 Task: Add an event with the title Second Client Appreciation Dinner Gala, date '2023/12/09', time 9:15 AM to 11:15 AMand add a description: Continuously monitor the project's progress and reassess the identified risks. Regularly review the effectiveness of mitigation strategies and contingency plans, and make adjustments as needed. This ensures that new risks are identified promptly, and appropriate actions are taken in a timely manner.Select event color  Blueberry . Add location for the event as: 987 Market Street, Financial District, San Francisco, USA, logged in from the account softage.8@softage.netand send the event invitation to softage.10@softage.net and softage.6@softage.net. Set a reminder for the event Doesn't repeat
Action: Mouse moved to (101, 120)
Screenshot: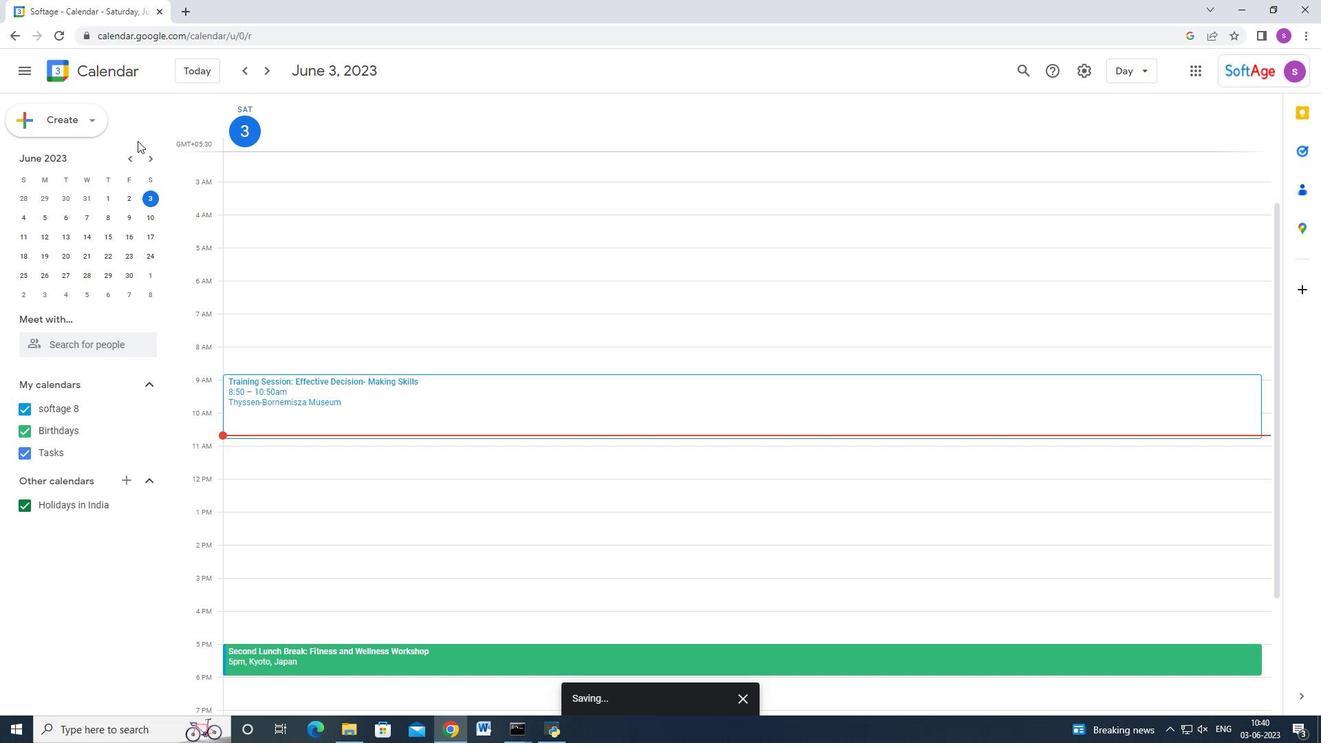 
Action: Mouse pressed left at (101, 120)
Screenshot: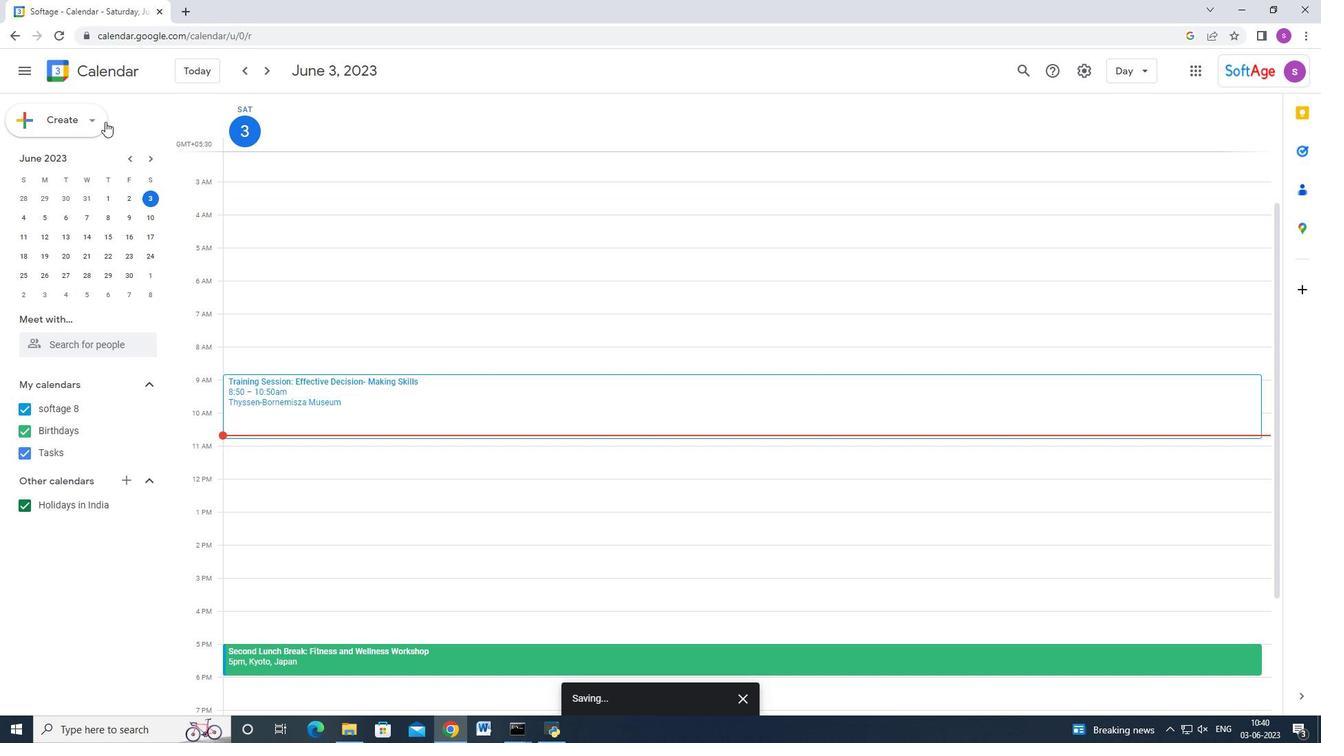 
Action: Mouse moved to (64, 163)
Screenshot: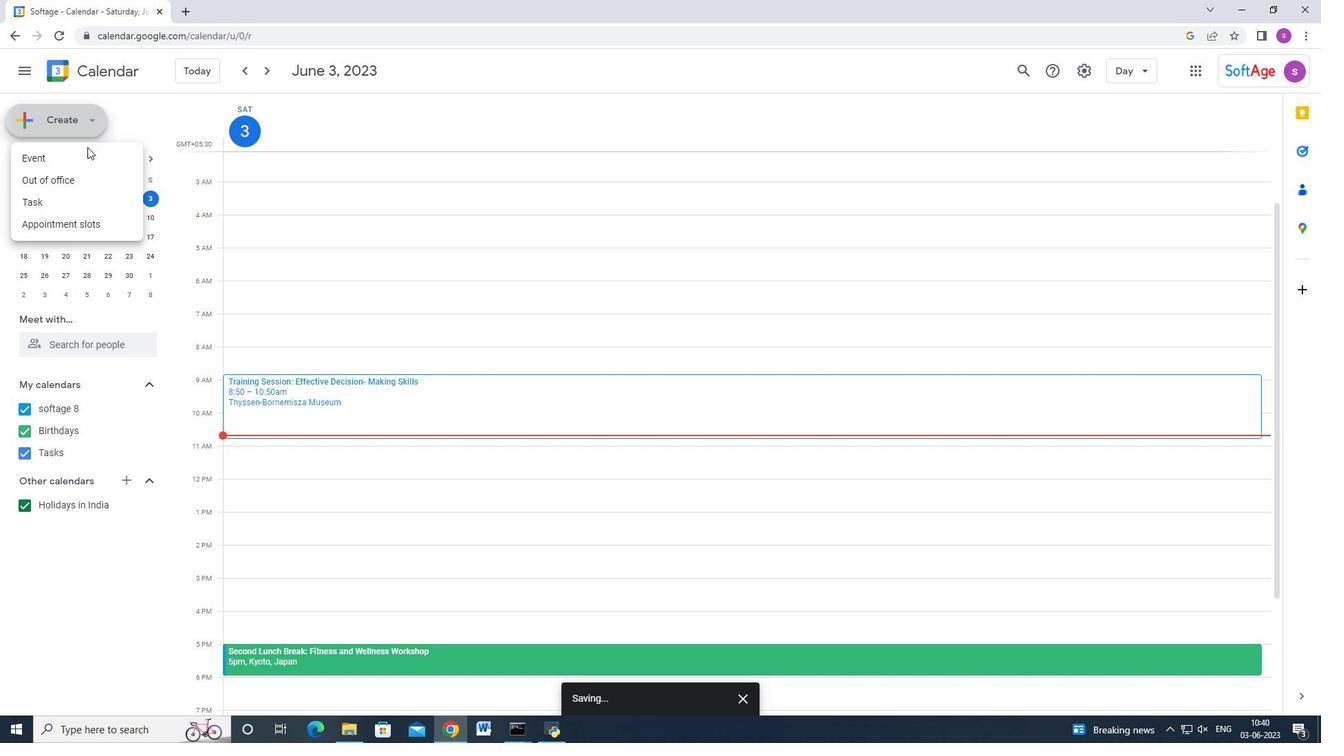 
Action: Mouse pressed left at (64, 163)
Screenshot: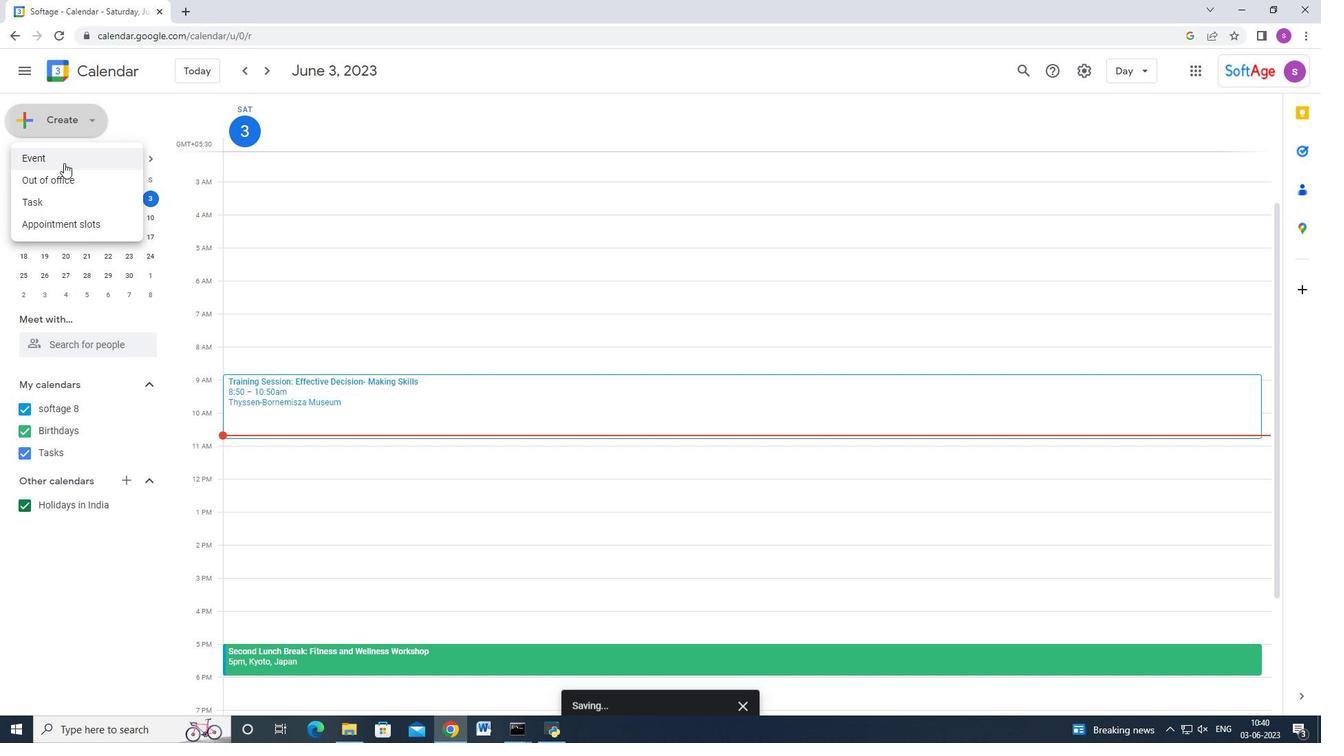 
Action: Mouse moved to (755, 542)
Screenshot: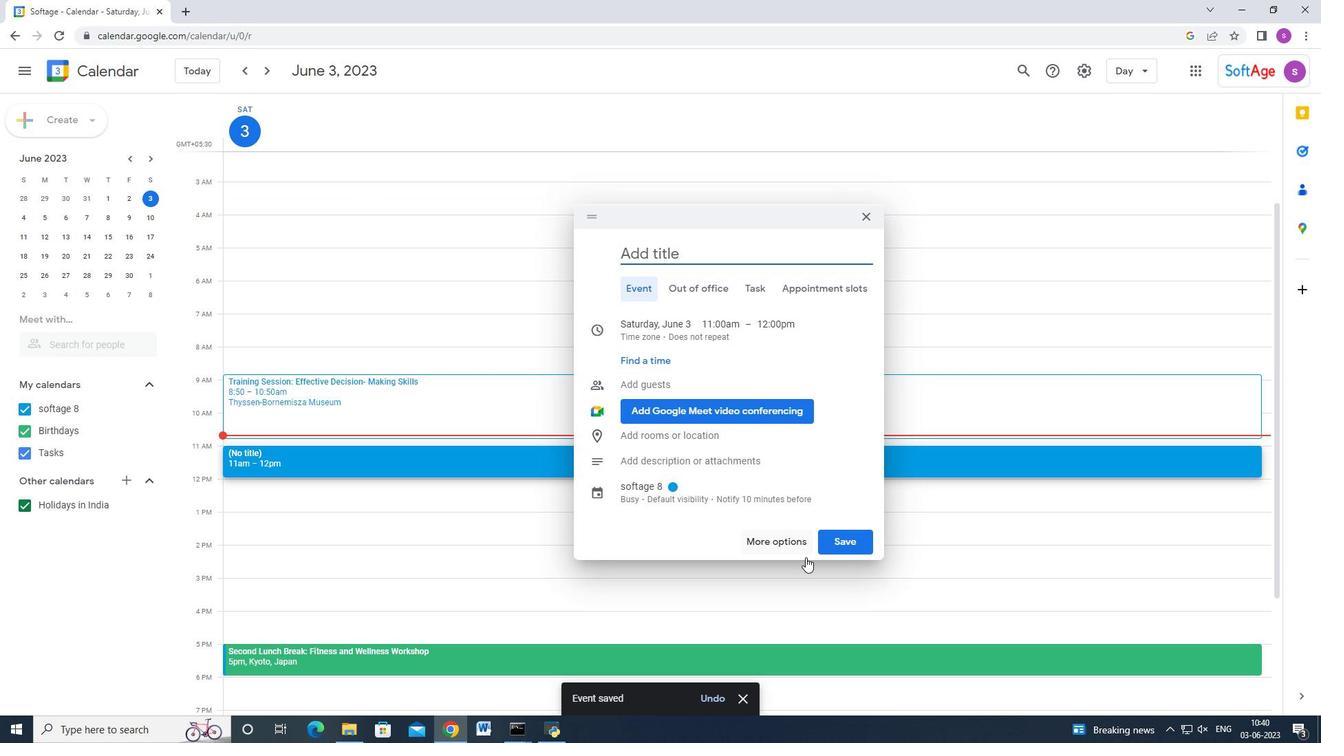 
Action: Mouse pressed left at (755, 542)
Screenshot: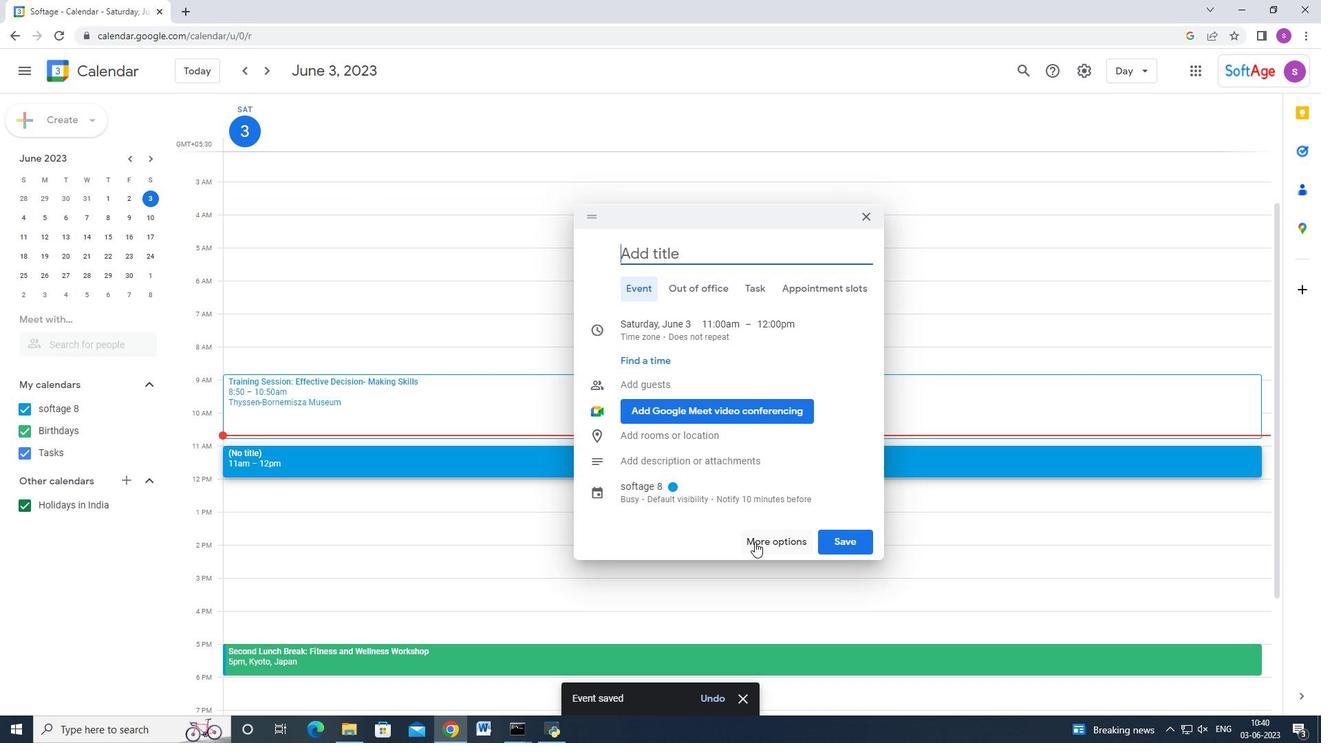 
Action: Mouse moved to (246, 85)
Screenshot: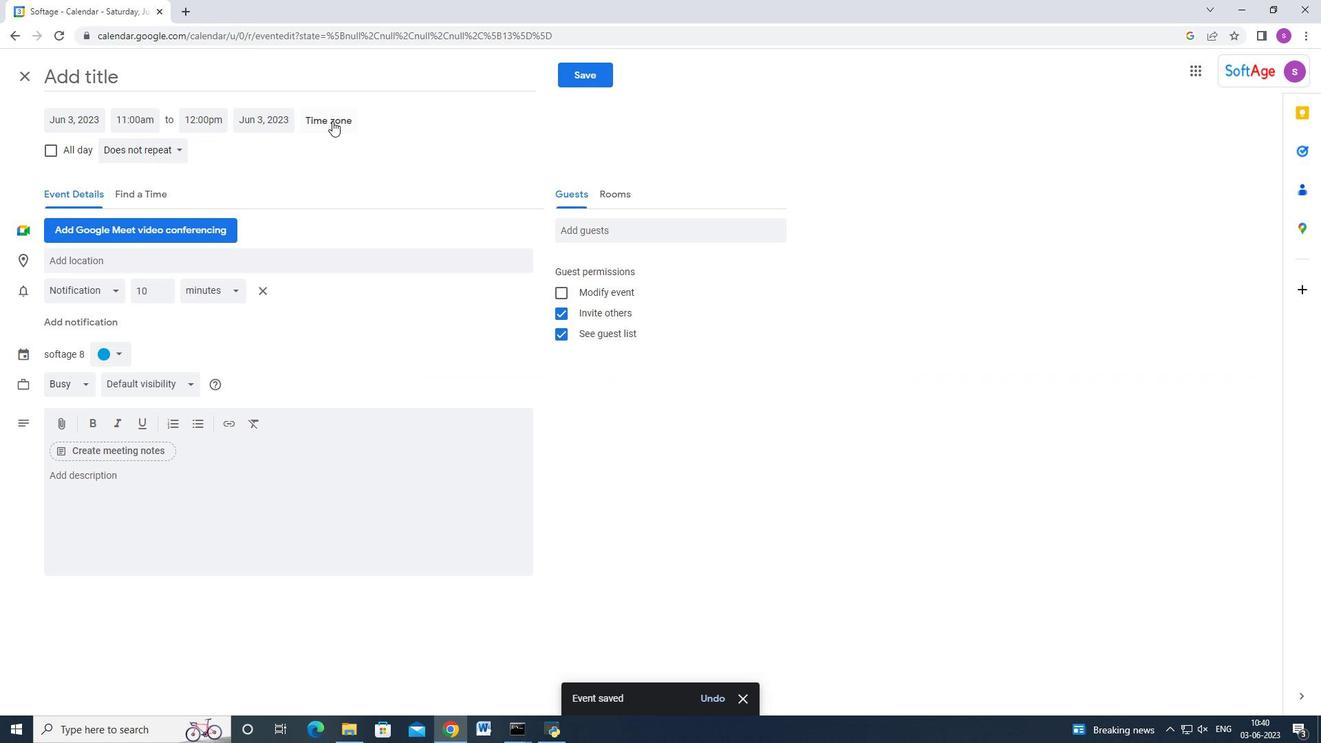 
Action: Key pressed <Key.shift_r>Second<Key.space><Key.shift>Client<Key.space><Key.shift_r>Appreciation<Key.space><Key.shift_r>Dinner<Key.space><Key.shift>Gala
Screenshot: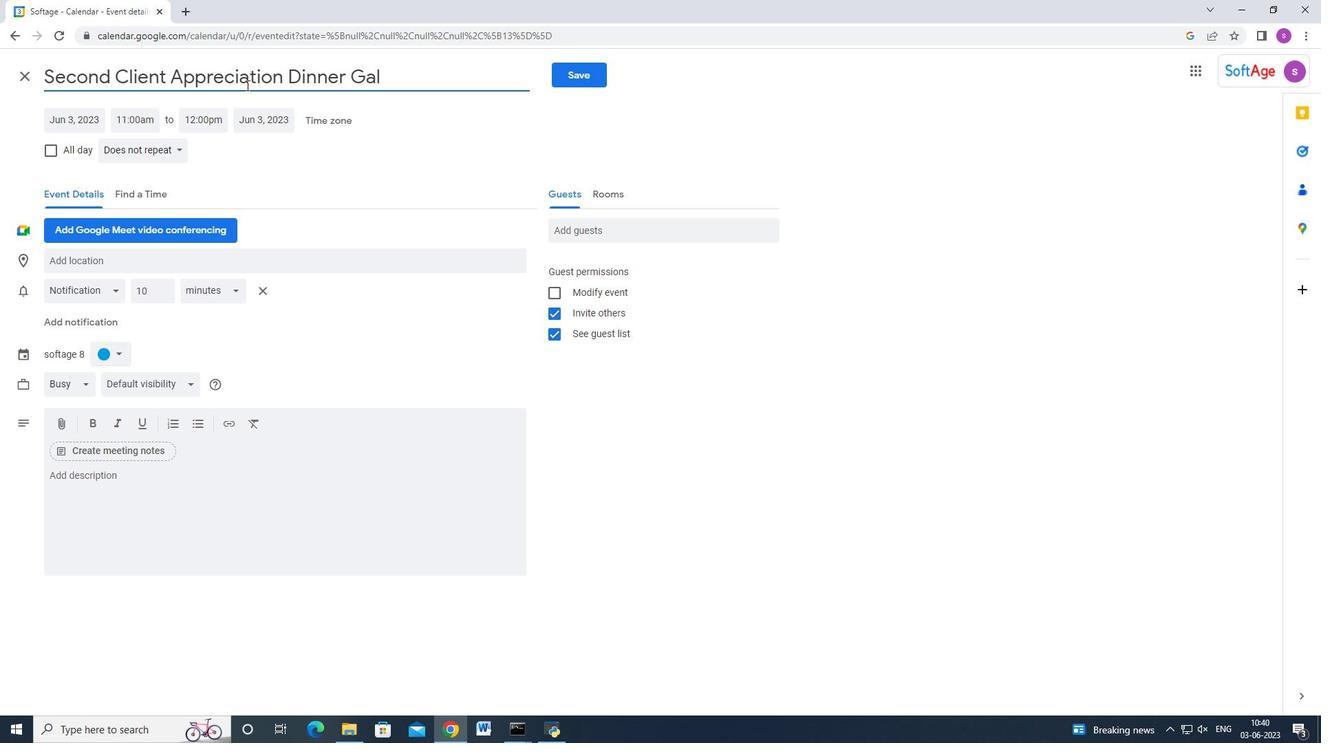 
Action: Mouse moved to (72, 121)
Screenshot: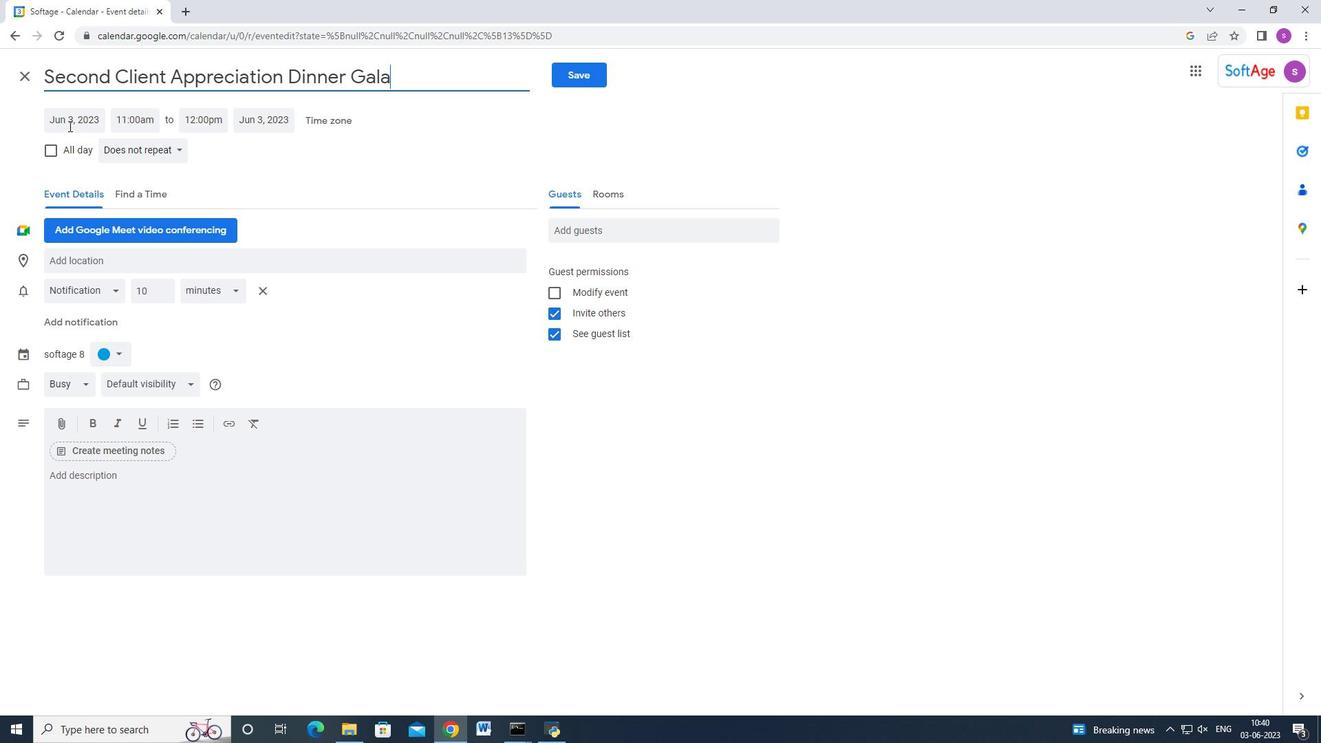 
Action: Mouse pressed left at (72, 121)
Screenshot: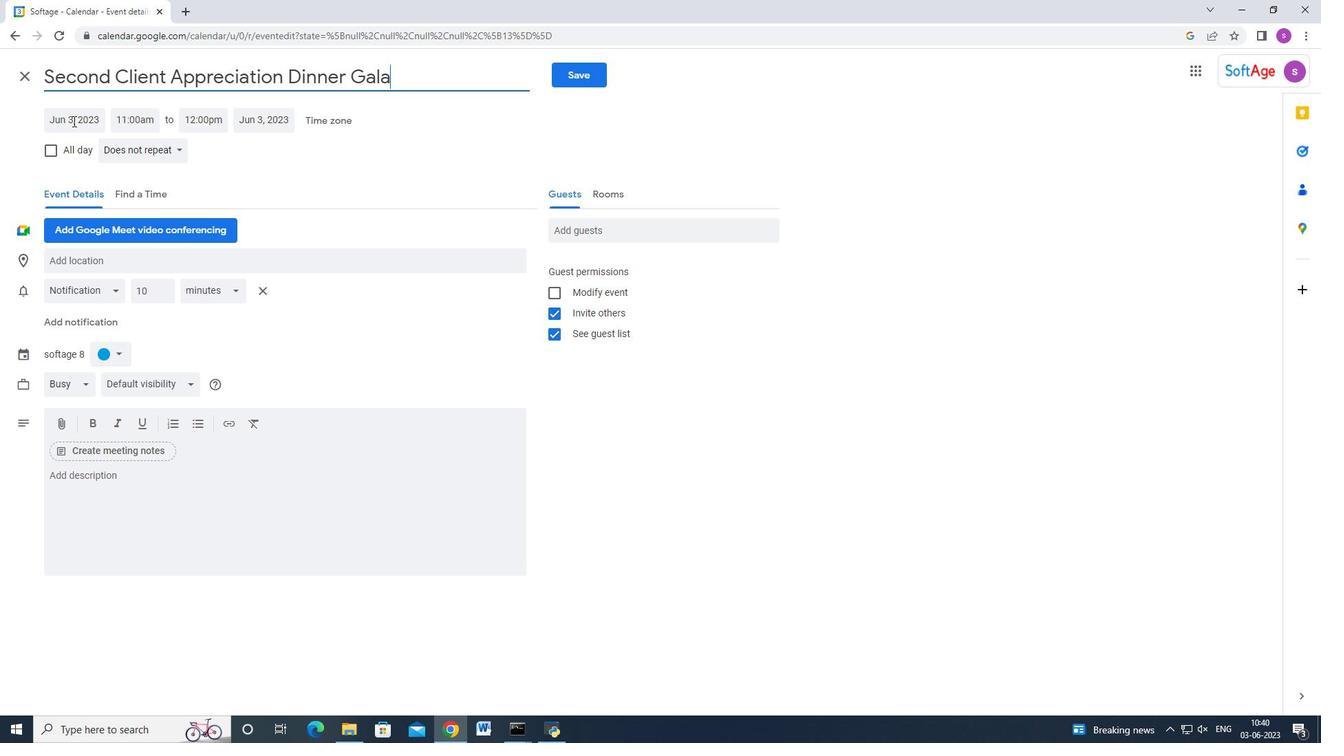 
Action: Mouse moved to (216, 146)
Screenshot: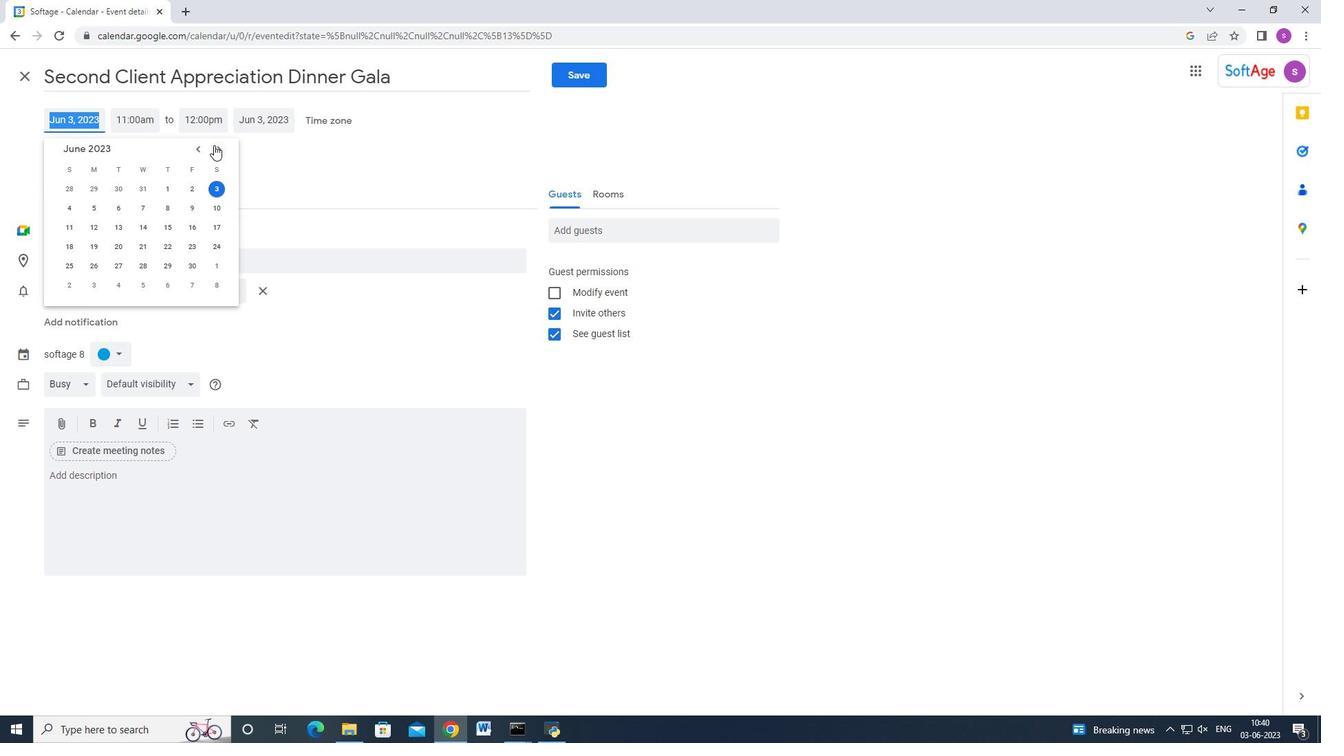
Action: Mouse pressed left at (216, 146)
Screenshot: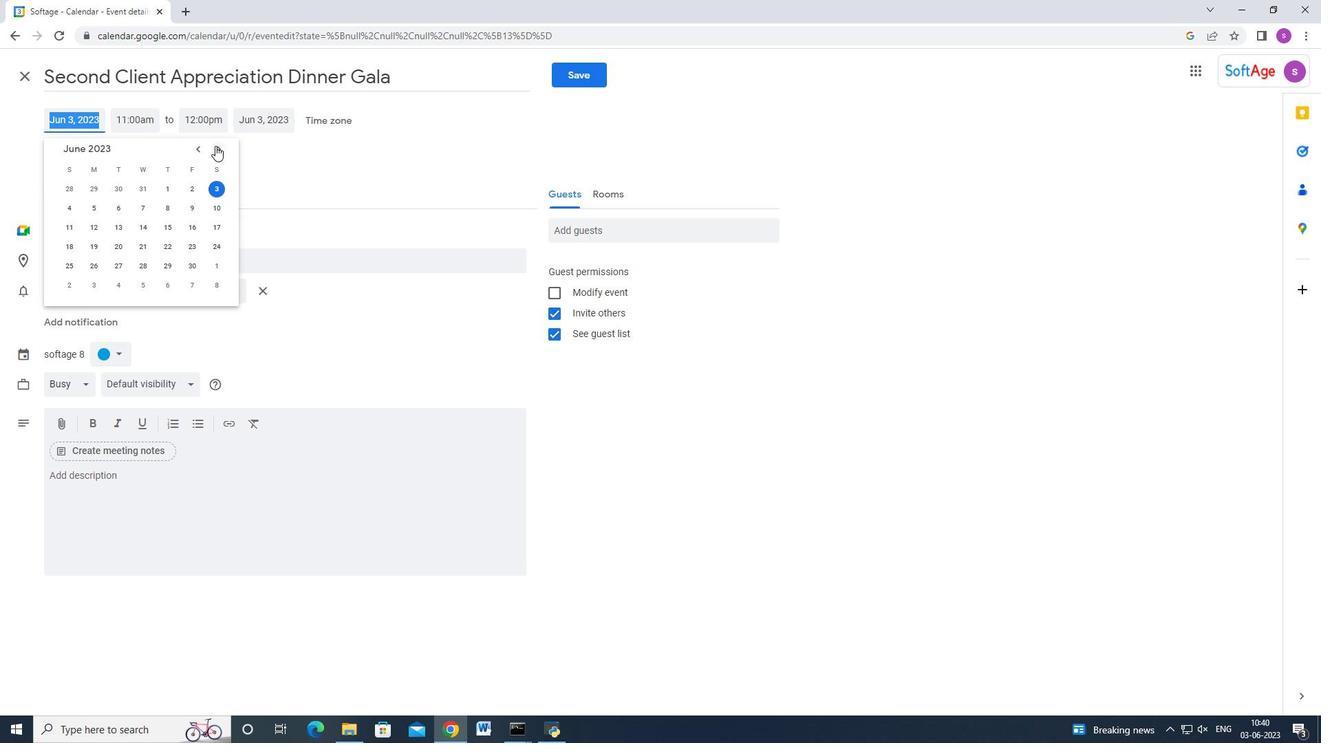 
Action: Mouse moved to (217, 146)
Screenshot: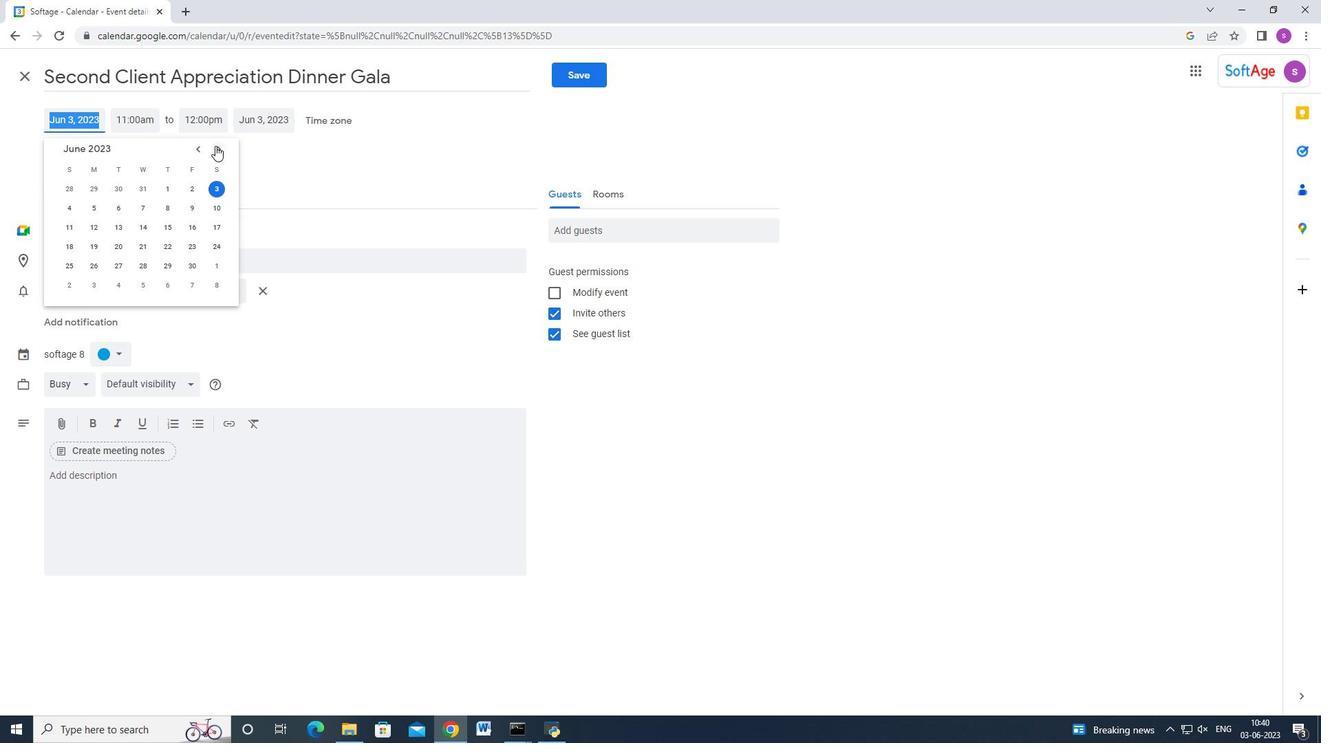
Action: Mouse pressed left at (217, 146)
Screenshot: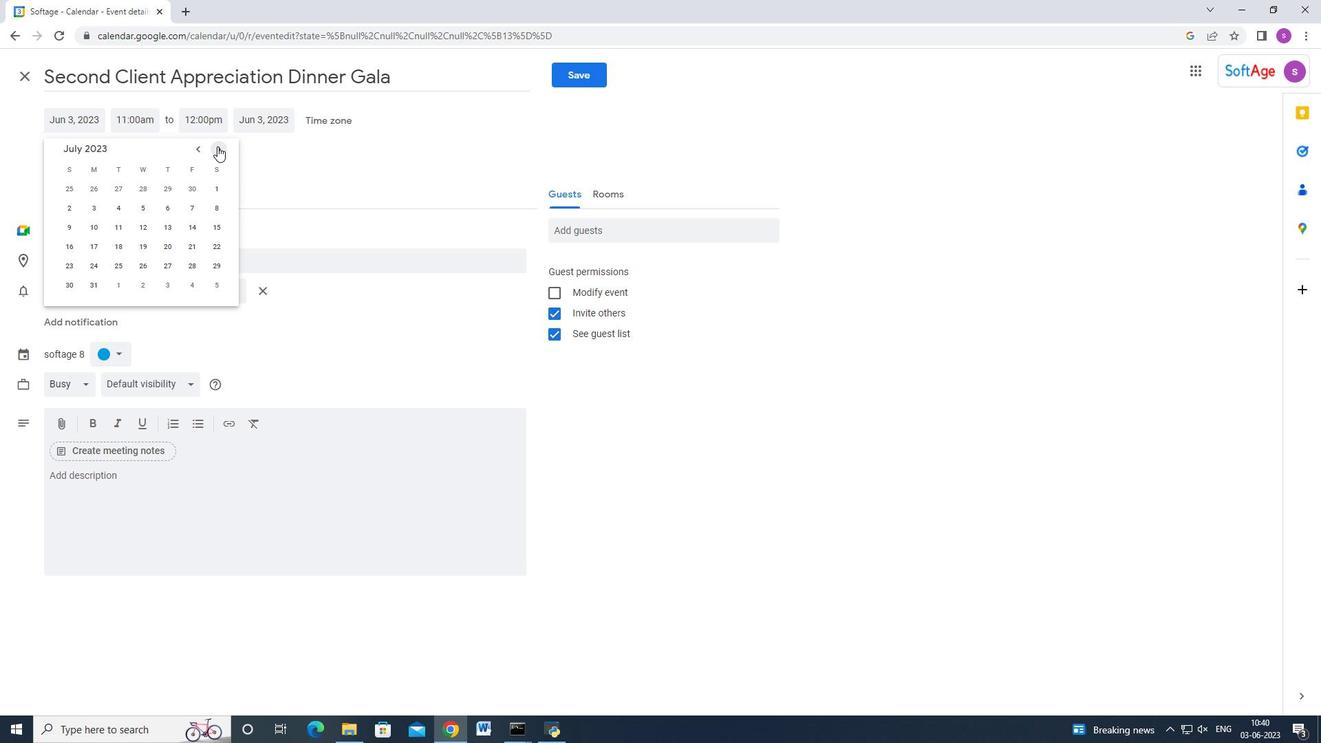
Action: Mouse pressed left at (217, 146)
Screenshot: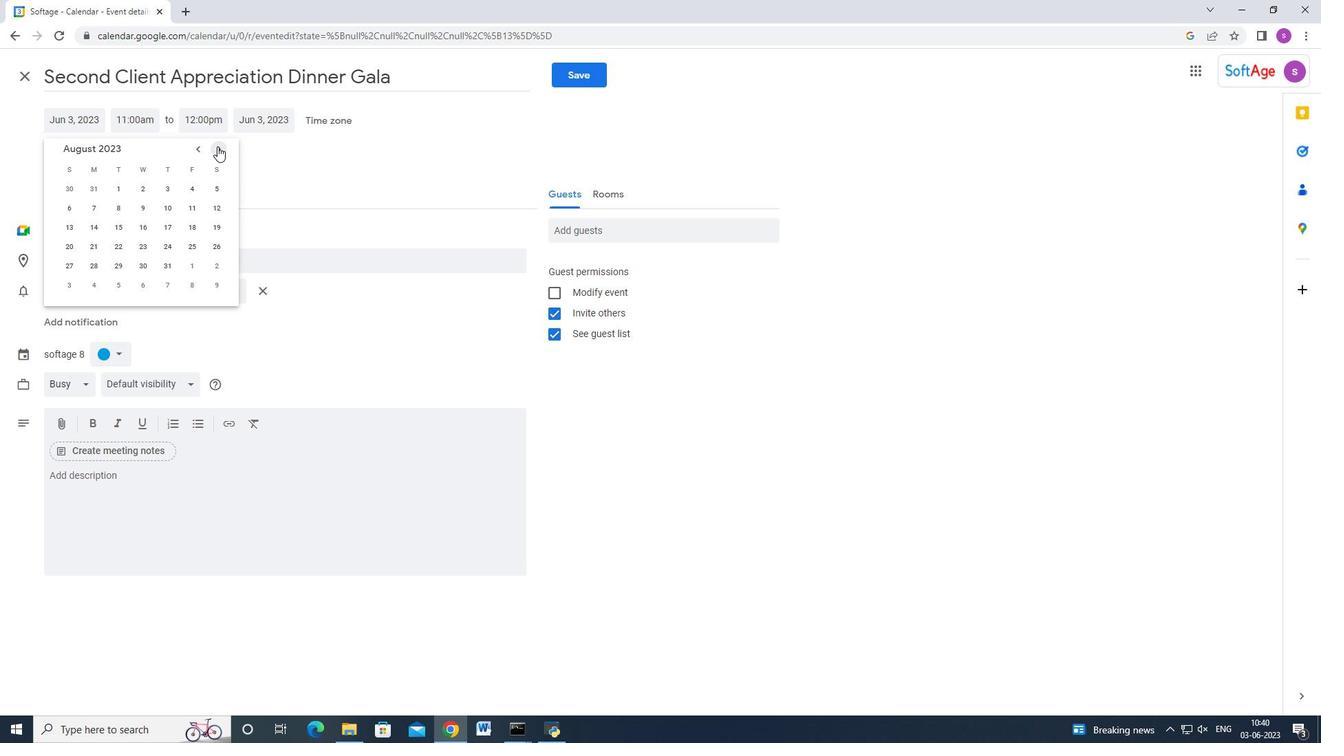 
Action: Mouse pressed left at (217, 146)
Screenshot: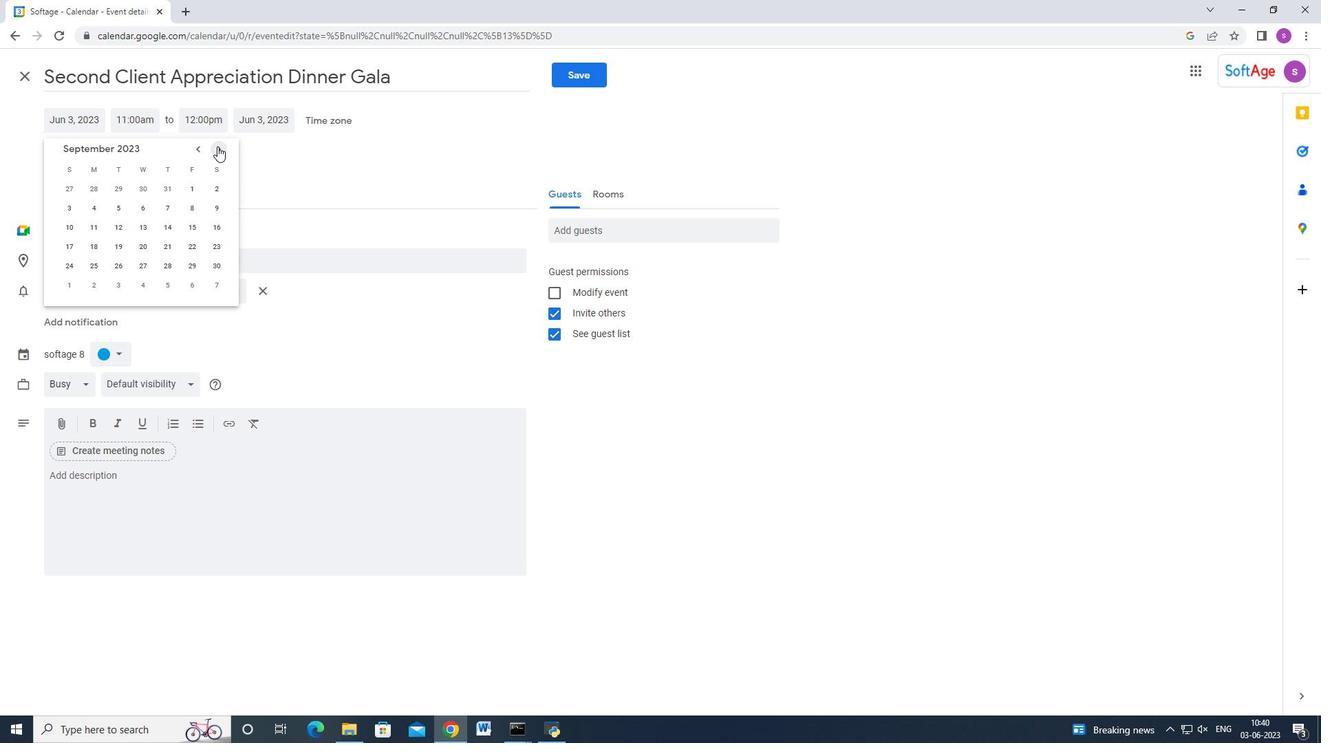 
Action: Mouse pressed left at (217, 146)
Screenshot: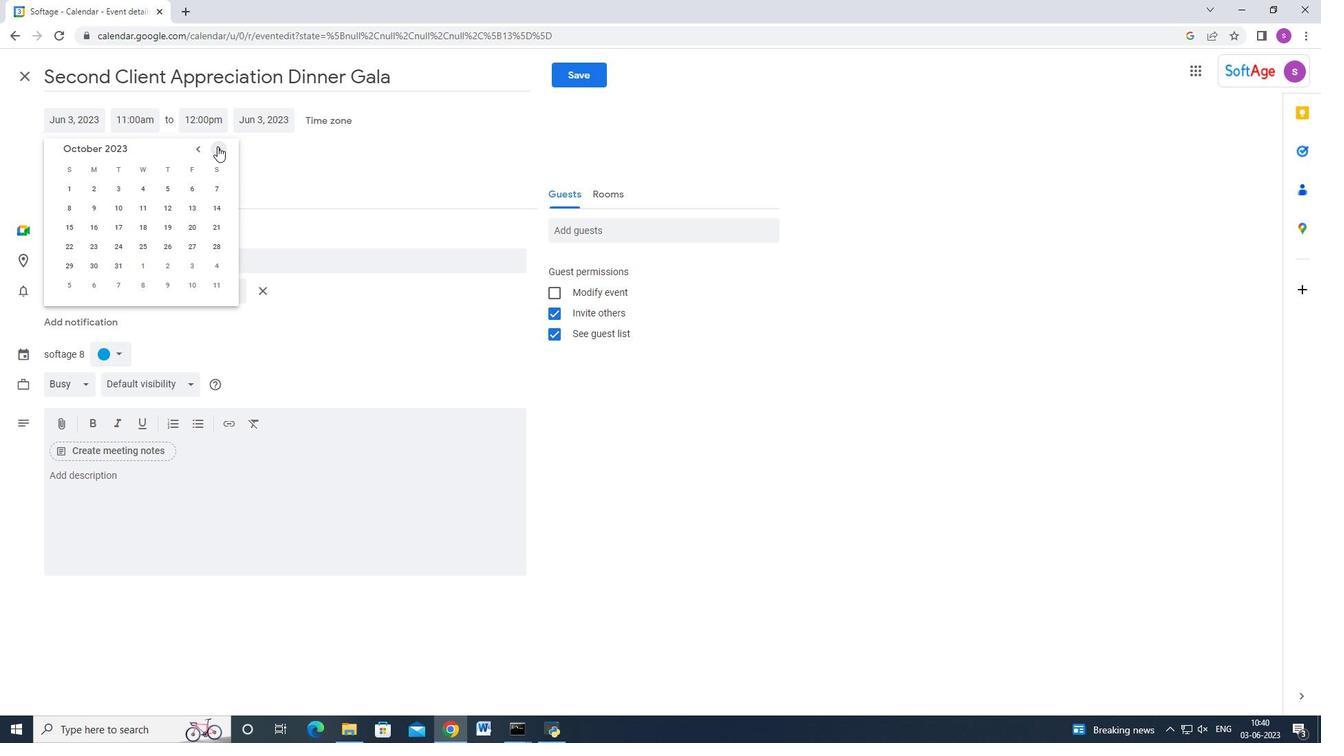 
Action: Mouse pressed left at (217, 146)
Screenshot: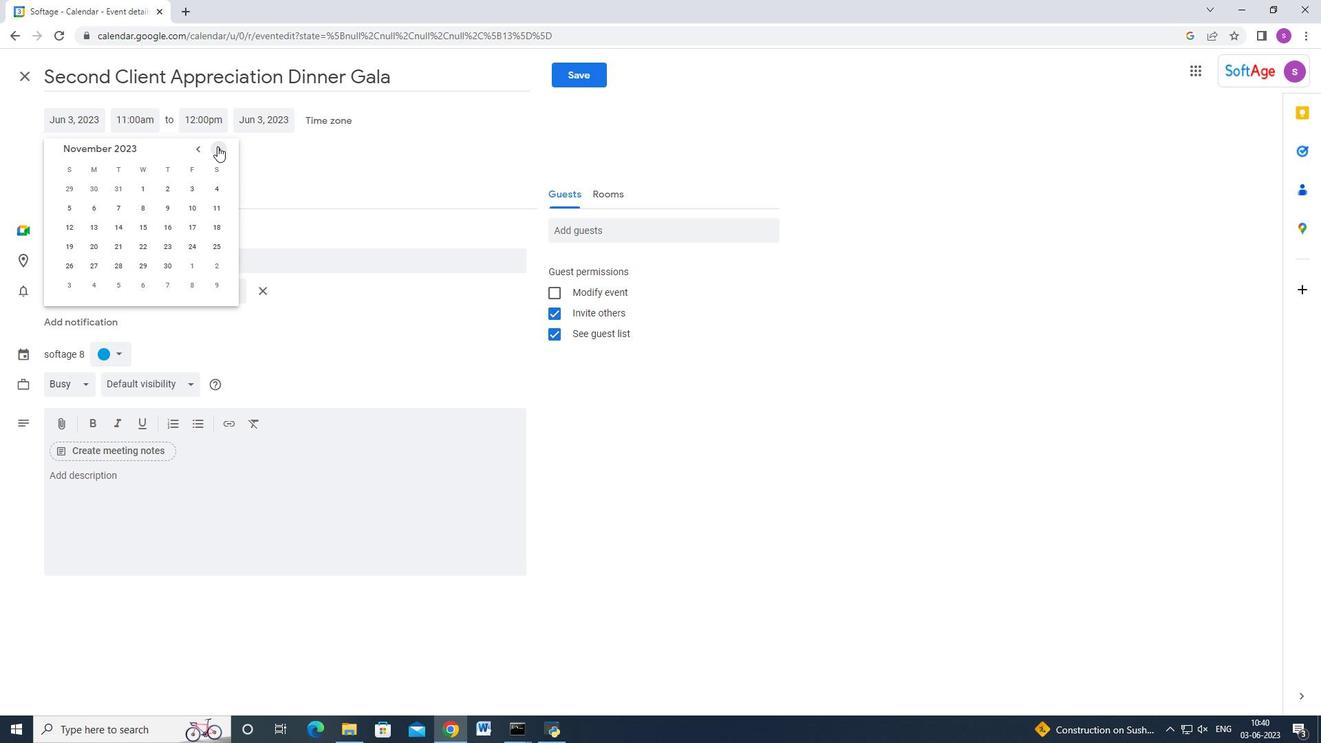 
Action: Mouse moved to (218, 206)
Screenshot: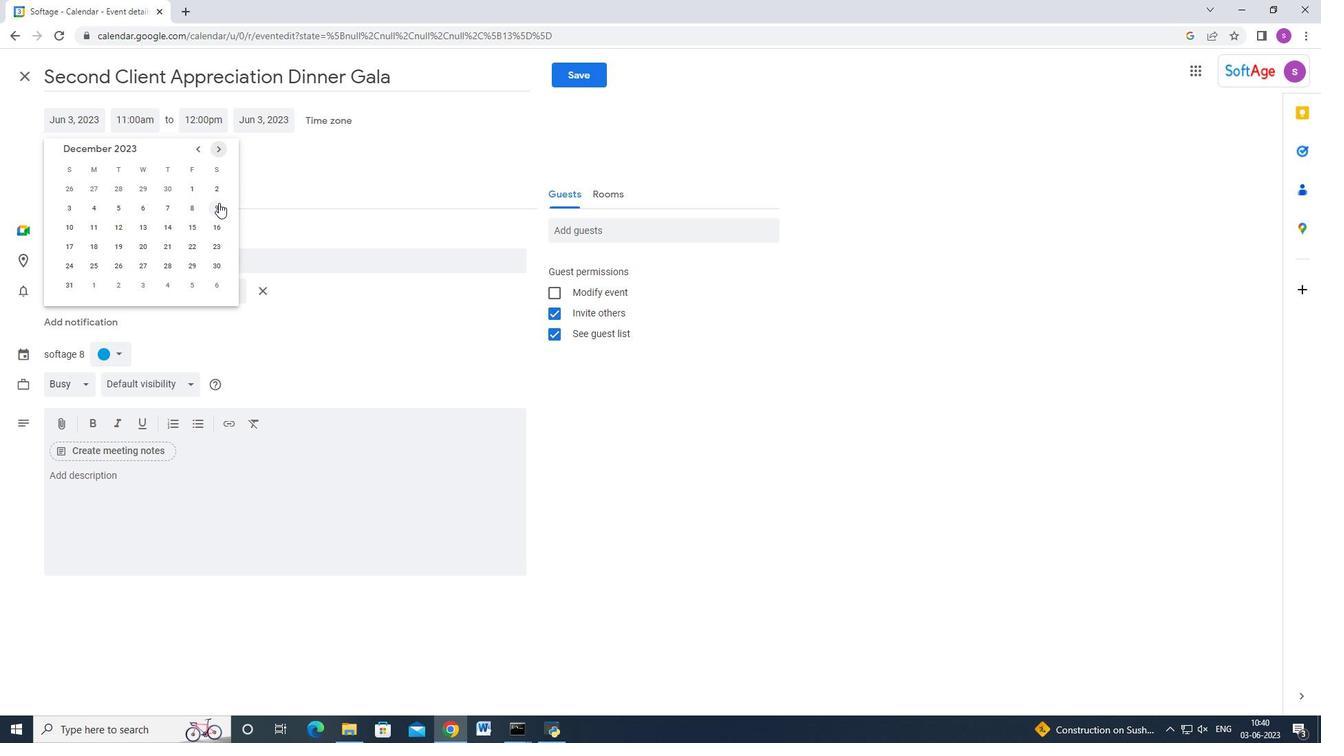 
Action: Mouse pressed left at (218, 206)
Screenshot: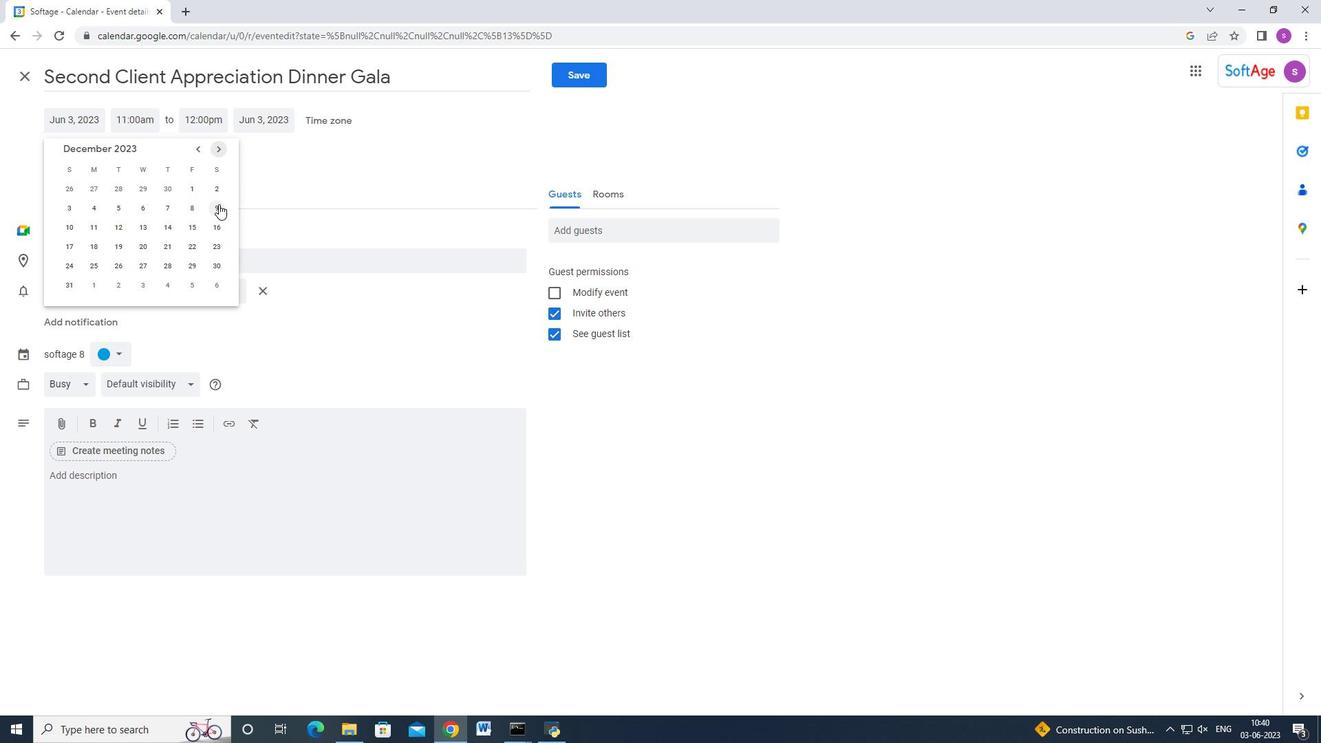 
Action: Mouse moved to (136, 127)
Screenshot: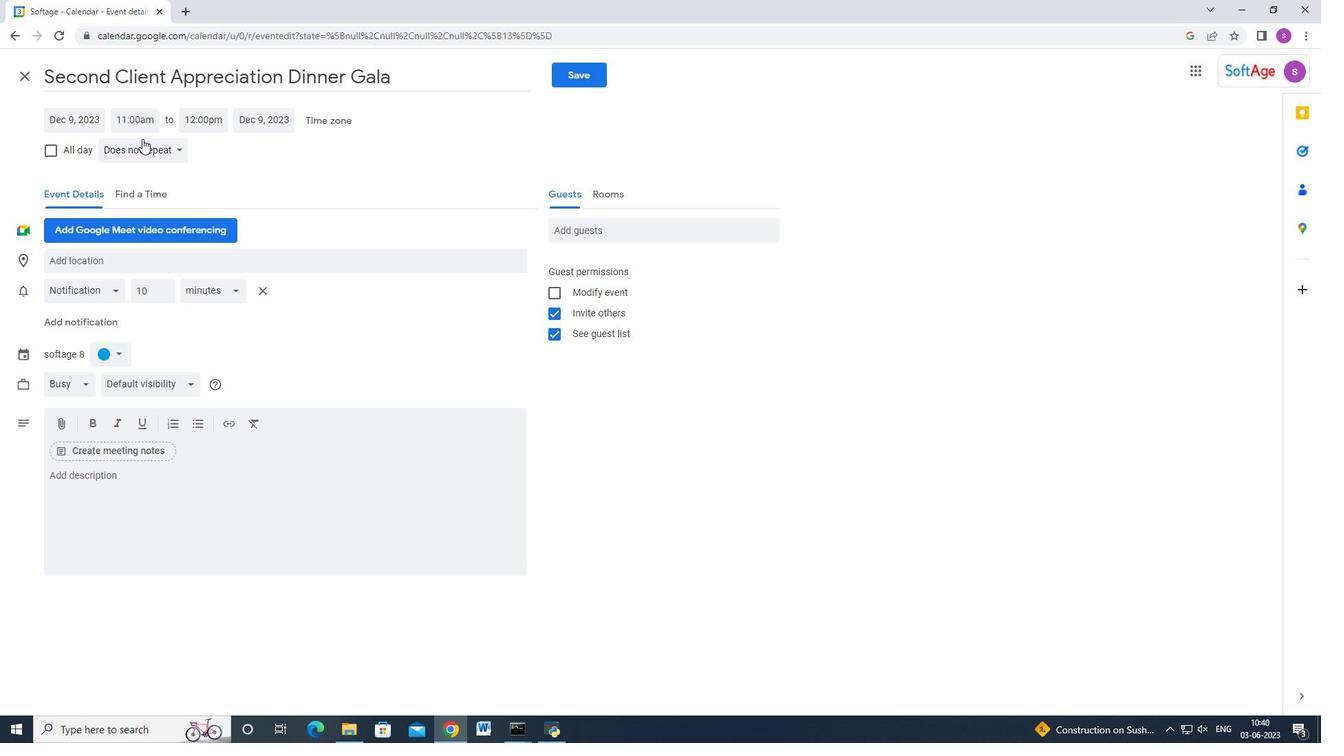 
Action: Mouse pressed left at (136, 127)
Screenshot: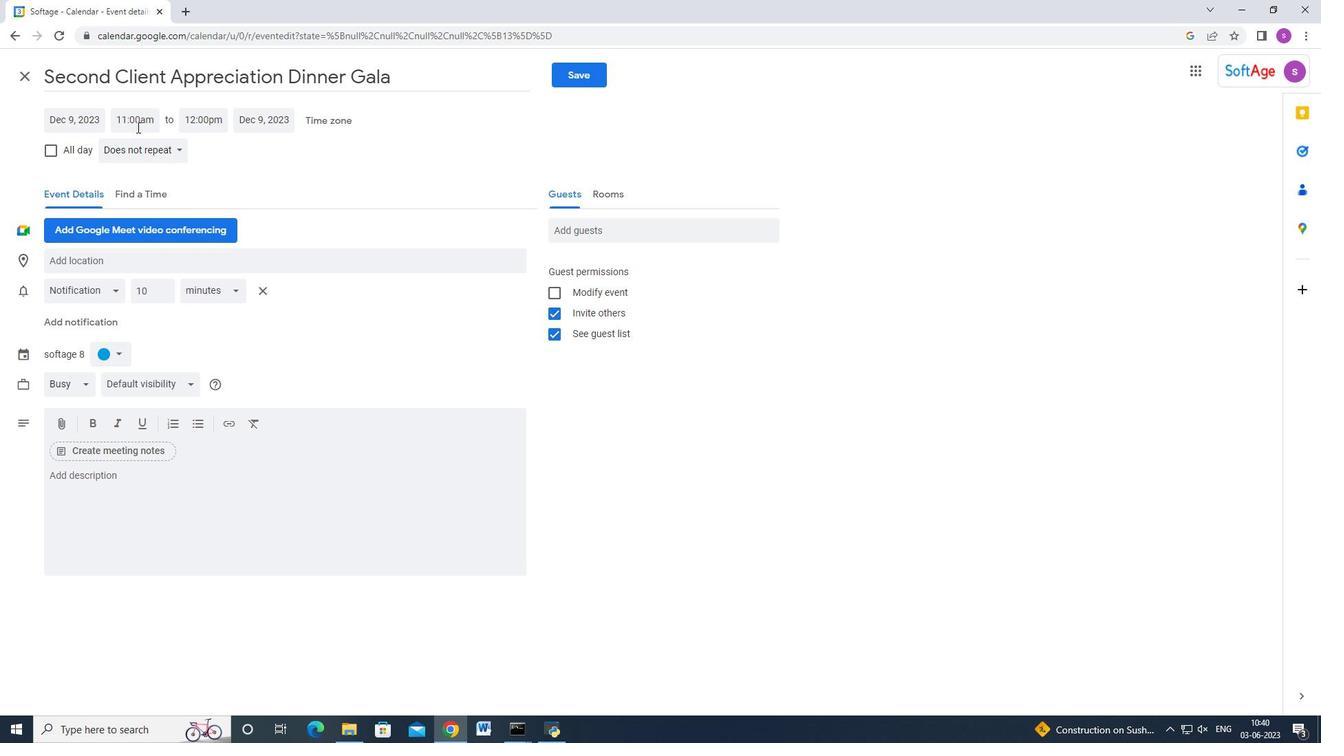 
Action: Key pressed 9<Key.shift>:15am<Key.enter><Key.tab>11<Key.shift>:15am<Key.enter>
Screenshot: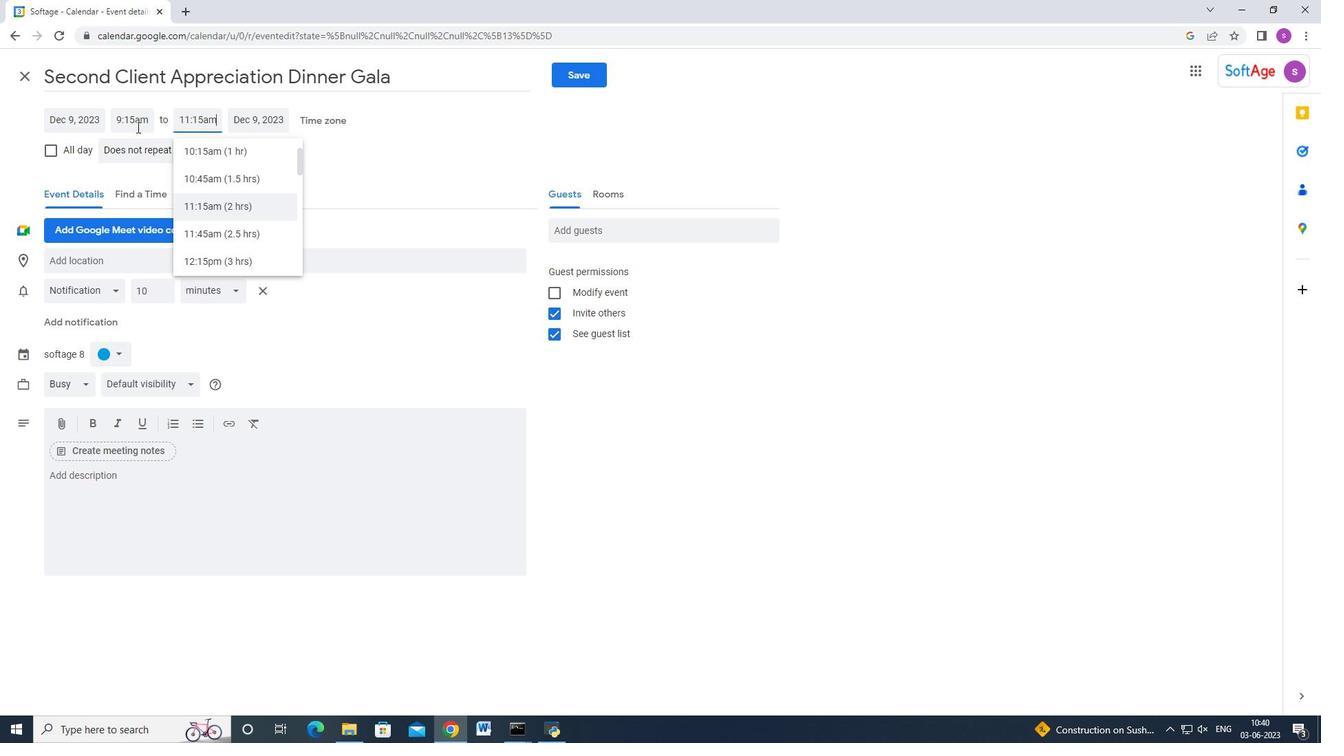 
Action: Mouse moved to (212, 490)
Screenshot: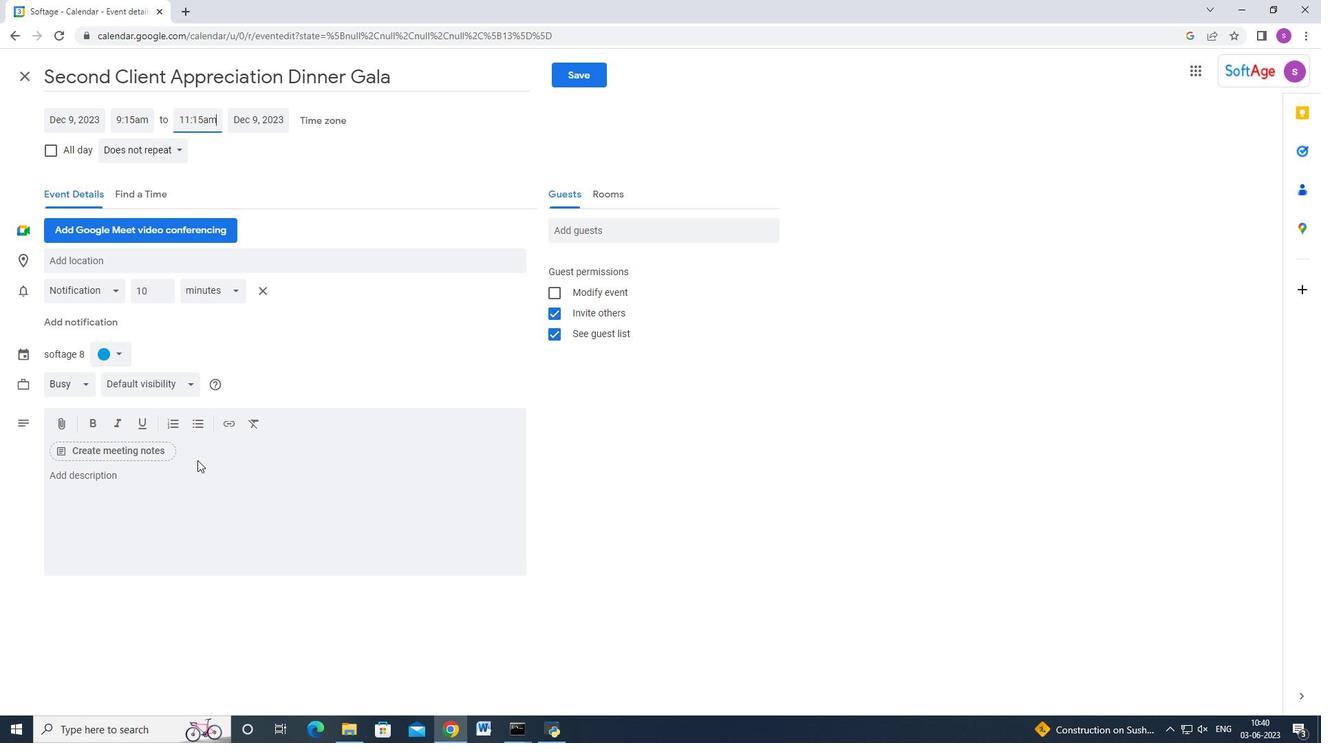 
Action: Mouse pressed left at (212, 490)
Screenshot: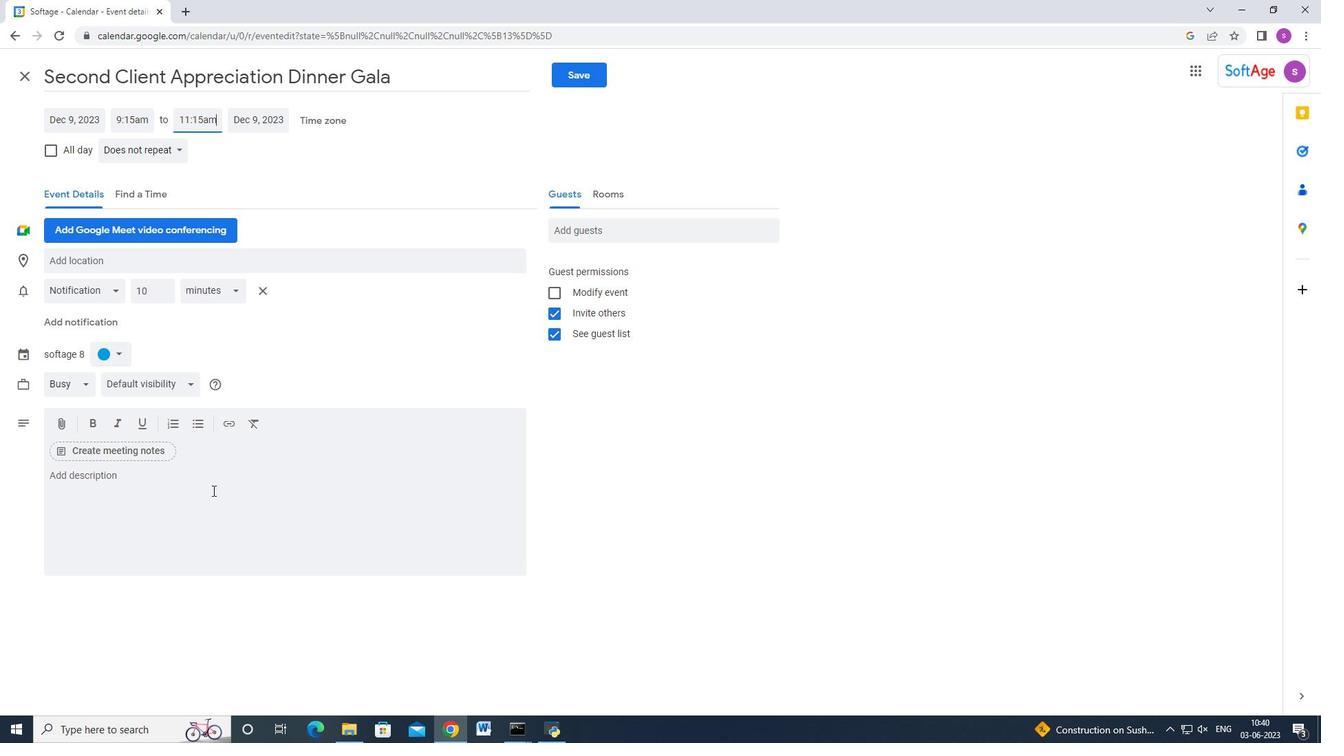 
Action: Mouse moved to (212, 490)
Screenshot: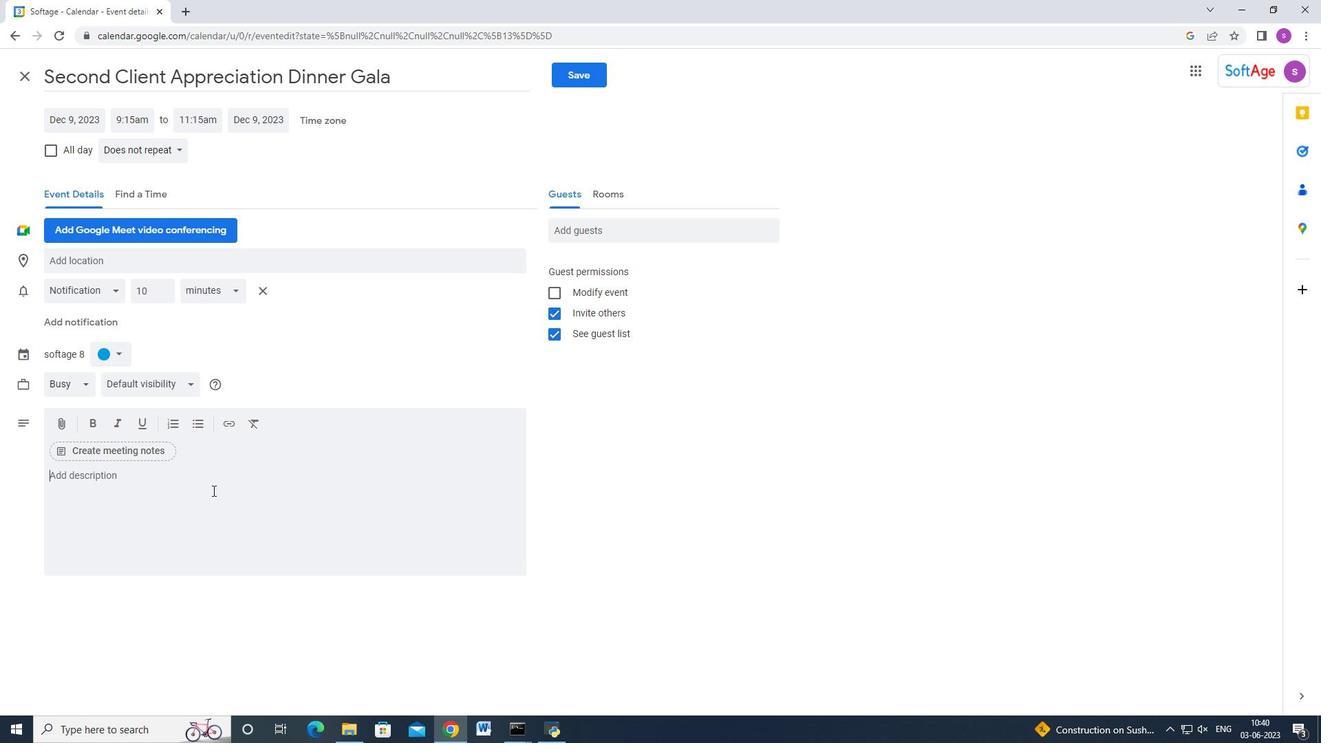
Action: Key pressed <Key.shift>Continou<Key.backspace><Key.backspace>uos<Key.backspace>usly<Key.space>monitor<Key.space>the<Key.space>project's<Key.space>proj<Key.backspace>gress<Key.space>and<Key.space>reassess<Key.space>the<Key.space>identified<Key.space>risks.<Key.space><Key.shift>Regularly<Key.space>review<Key.space>the<Key.space>effectiveness<Key.space>a<Key.backspace>of<Key.space>mitigation<Key.space>strategies<Key.space>and<Key.space>contingency<Key.space>plans,<Key.space>and<Key.space>make<Key.space>adjustments<Key.space>as<Key.space>needed.<Key.space><Key.shift>This<Key.space>ensures<Key.space>that<Key.space>new<Key.space>risks<Key.space>are<Key.space>identified<Key.space>prop<Key.backspace>mpl<Key.backspace>tly,<Key.space>and<Key.space>appropriate<Key.space>actions<Key.space>are<Key.space>taken<Key.space>in<Key.space>a<Key.space>timely<Key.space>manner.
Screenshot: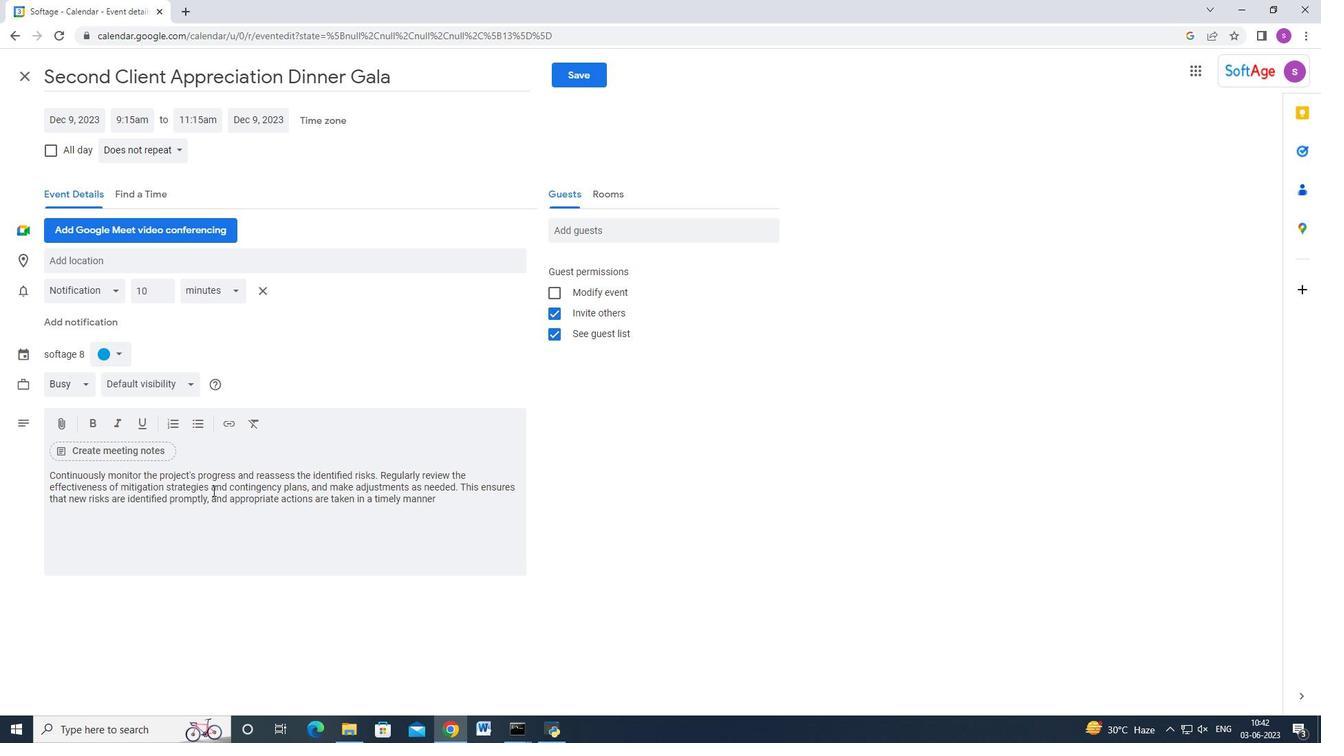 
Action: Mouse moved to (119, 353)
Screenshot: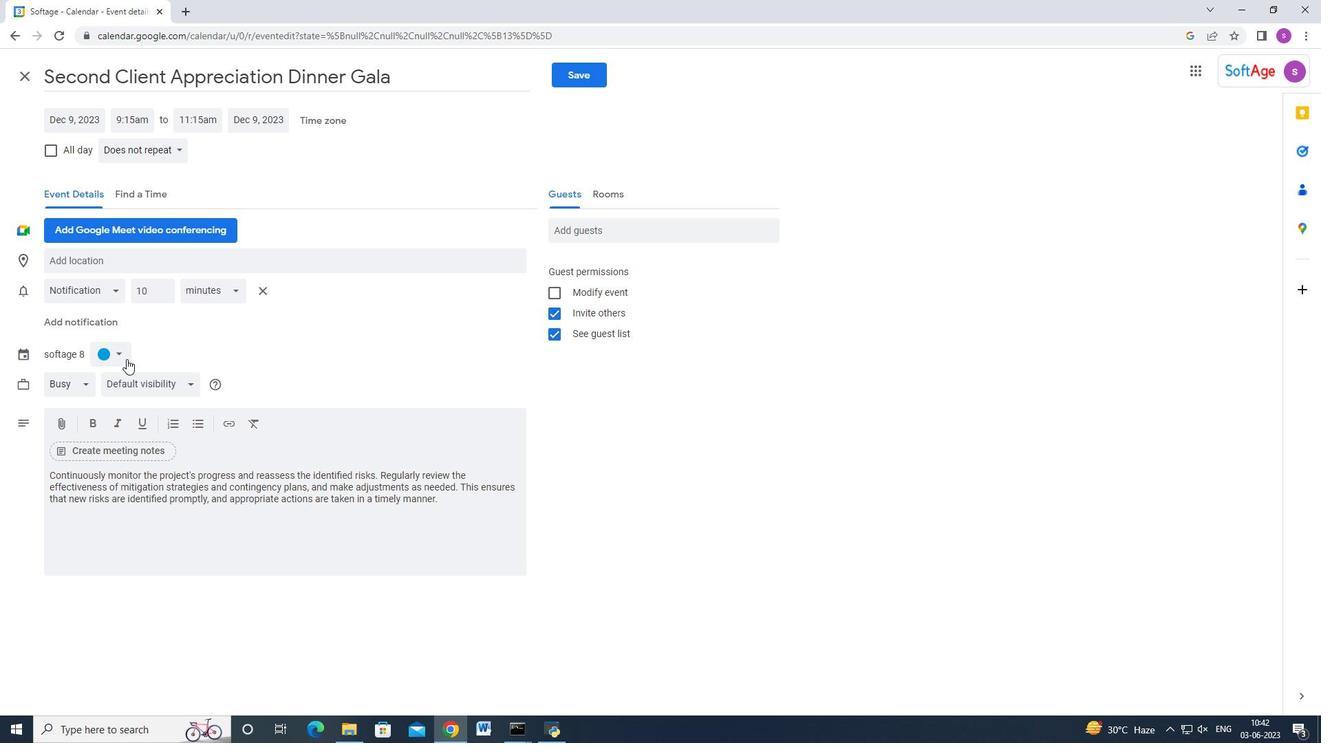 
Action: Mouse pressed left at (119, 353)
Screenshot: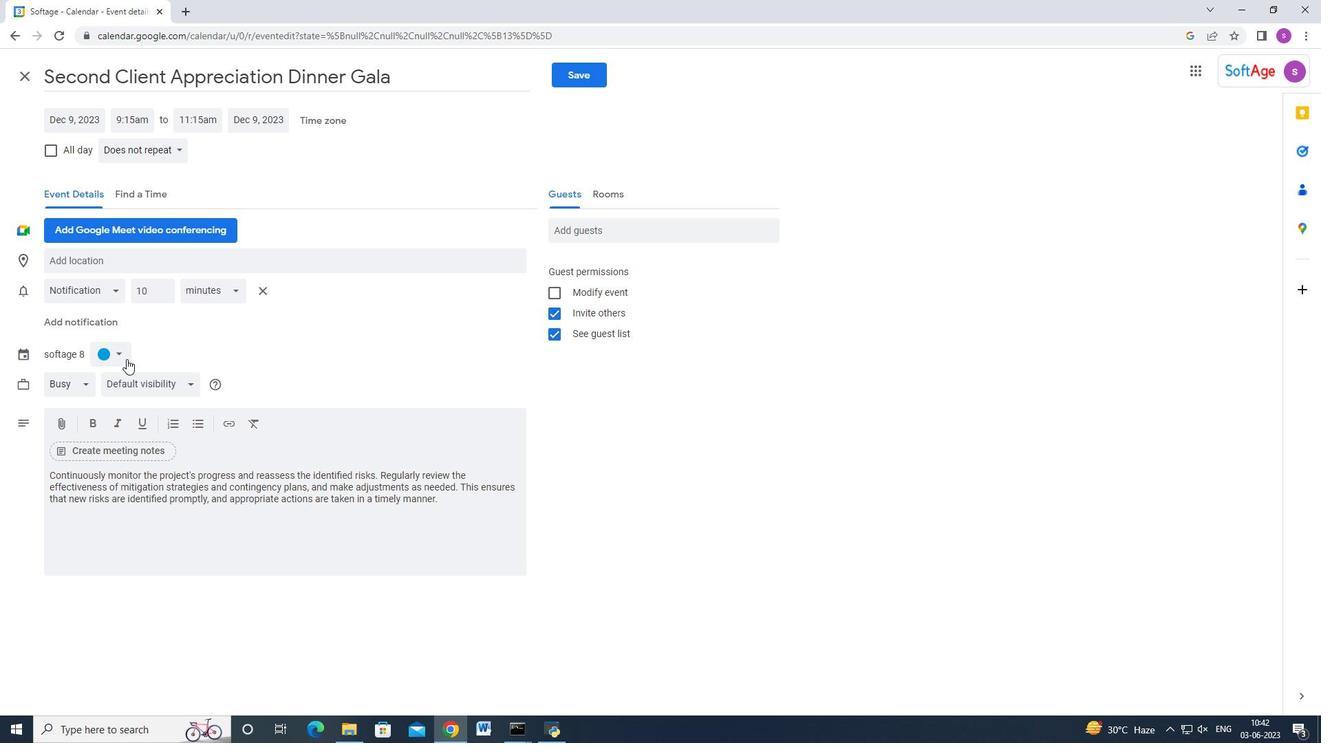 
Action: Mouse moved to (123, 405)
Screenshot: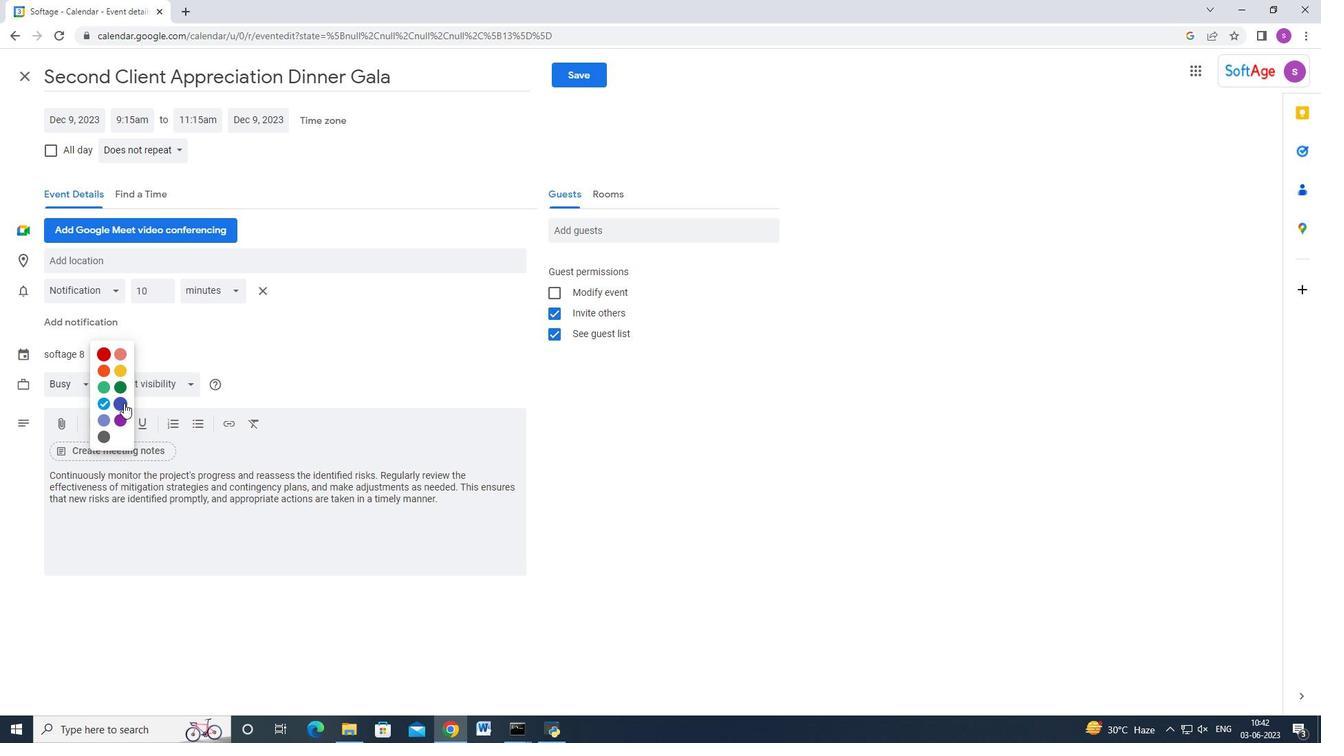 
Action: Mouse pressed left at (123, 405)
Screenshot: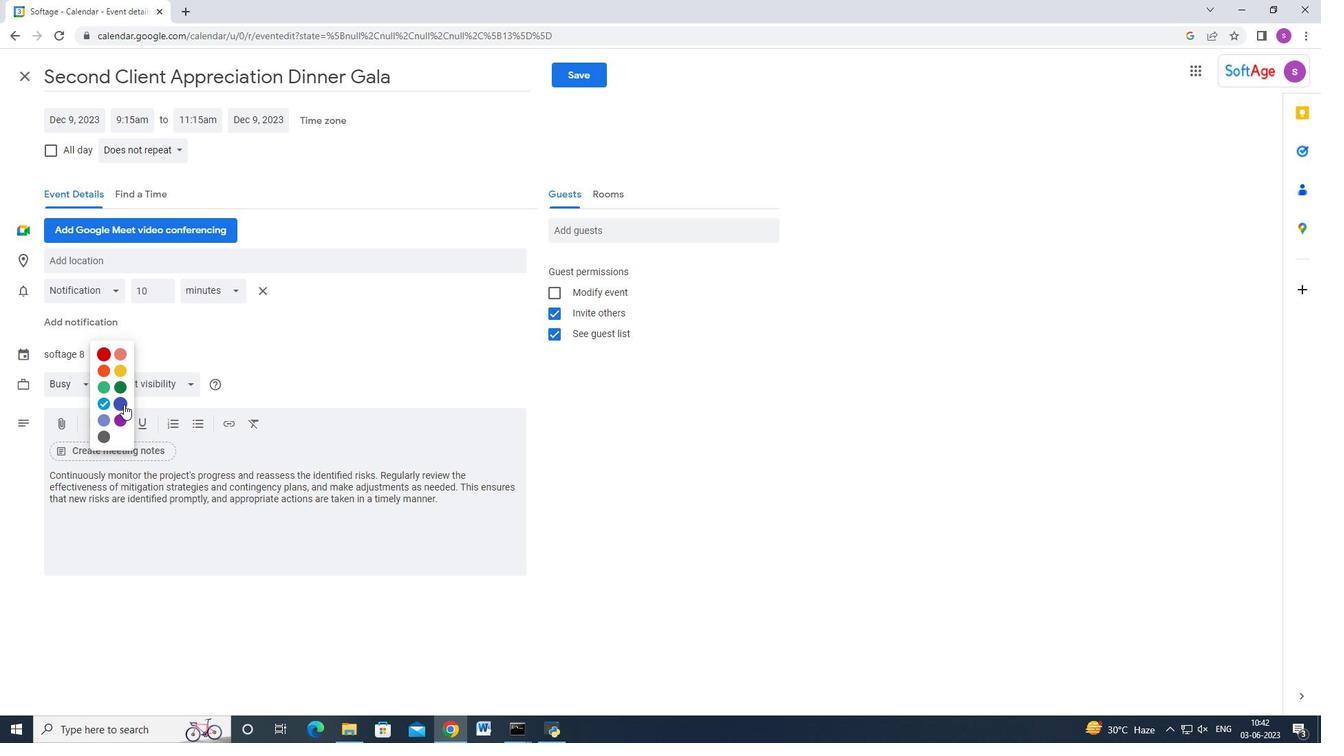 
Action: Mouse moved to (176, 269)
Screenshot: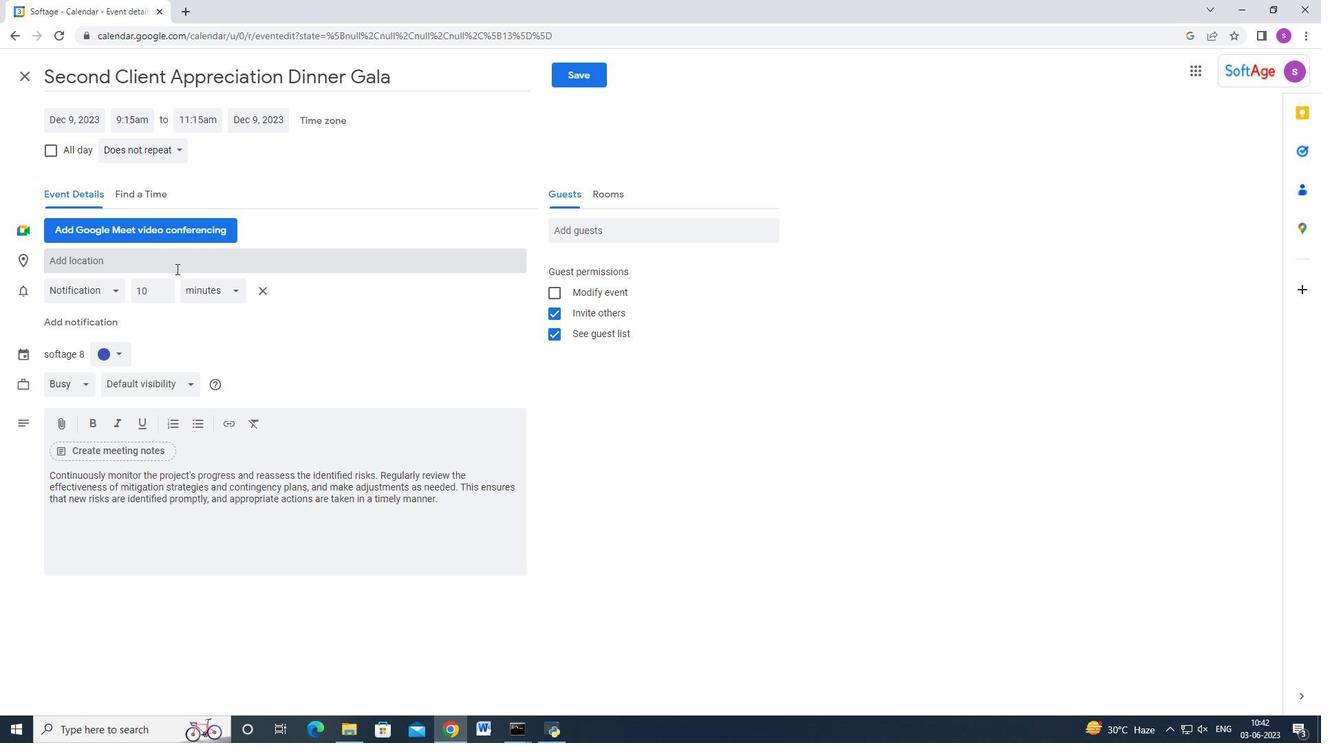
Action: Mouse pressed left at (176, 269)
Screenshot: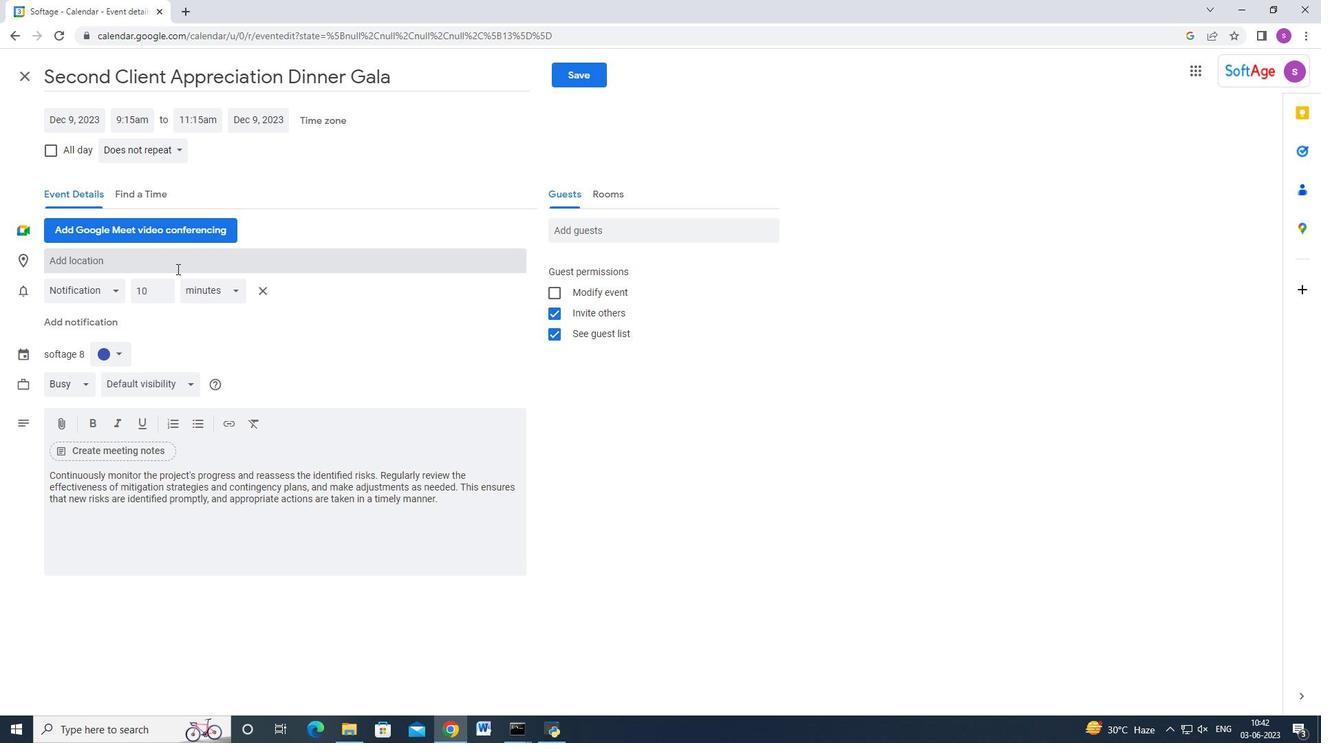 
Action: Key pressed 987.<Key.backspace><Key.space><Key.shift>Market<Key.space><Key.shift_r>Street,<Key.space><Key.shift>Financial<Key.space><Key.shift_r>District,<Key.space><Key.shift_r>San<Key.space><Key.shift_r>Fransi<Key.backspace><Key.backspace>cisco<Key.space><Key.space>
Screenshot: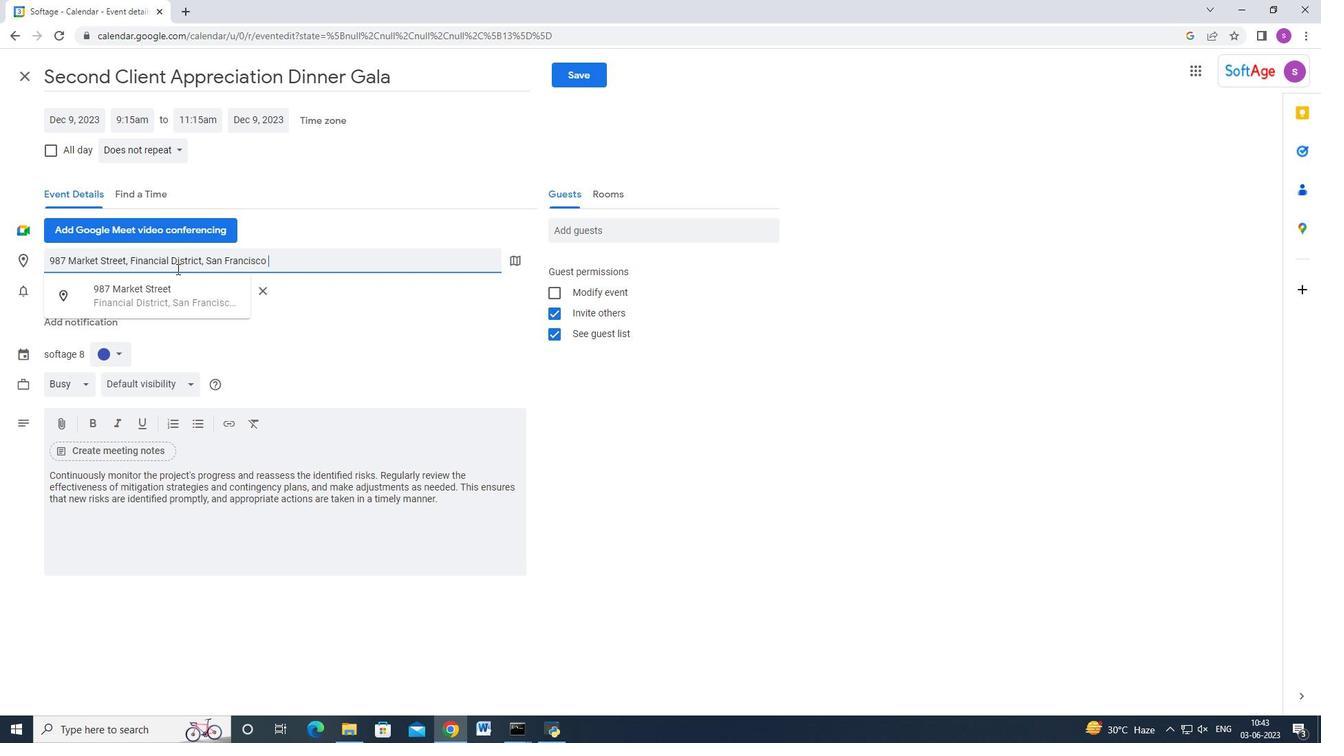 
Action: Mouse moved to (616, 231)
Screenshot: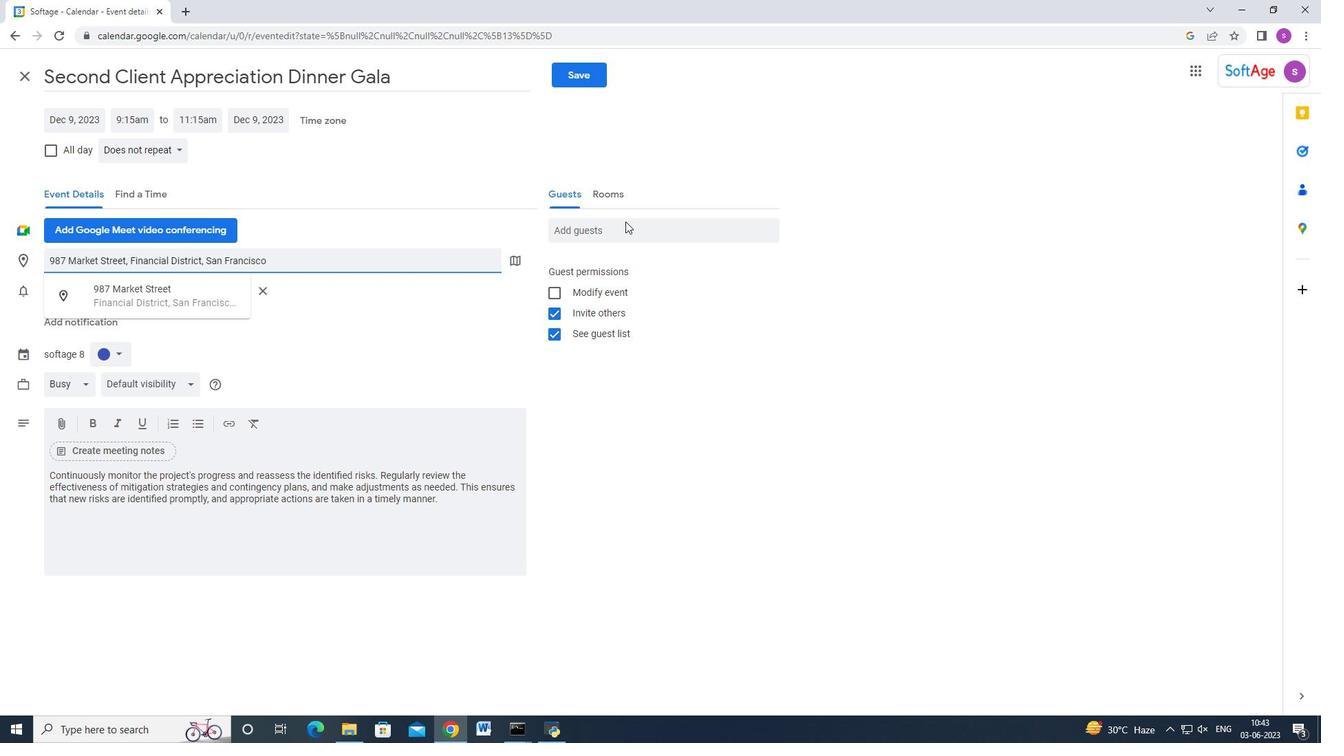 
Action: Mouse pressed left at (616, 231)
Screenshot: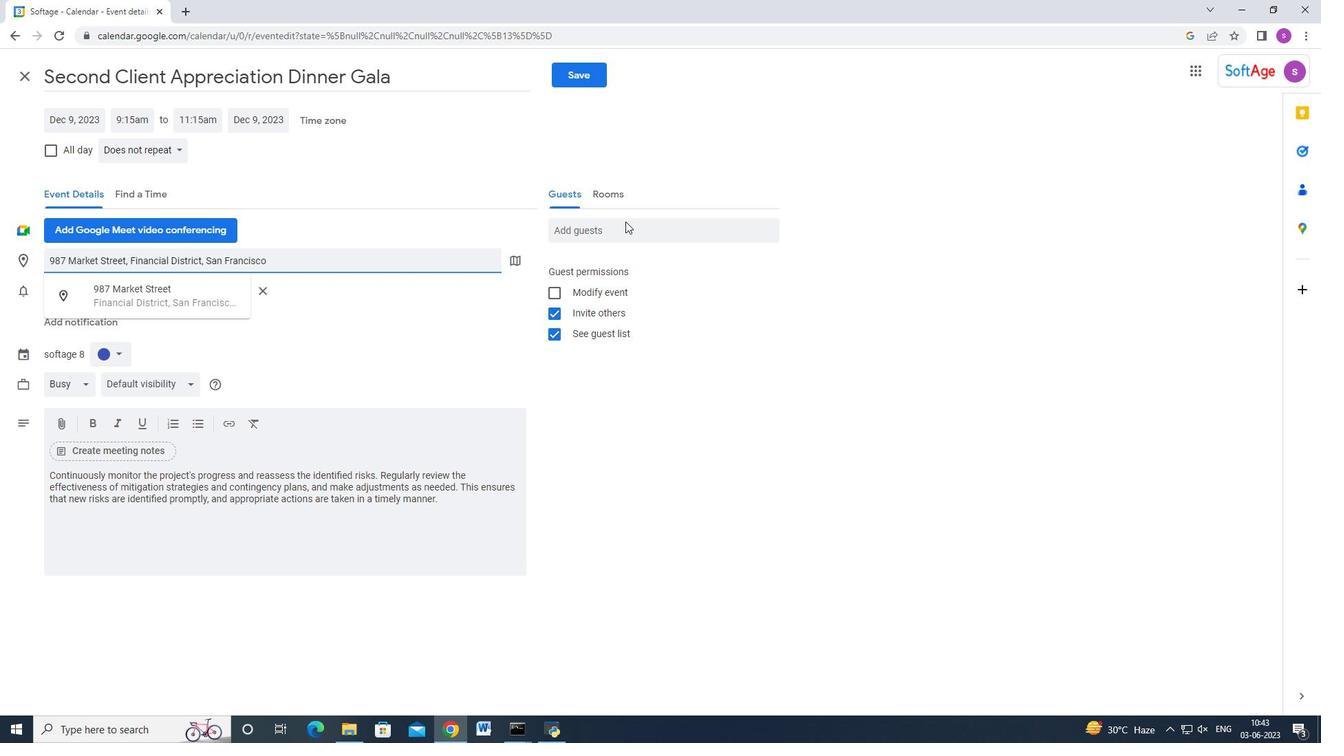 
Action: Mouse moved to (615, 231)
Screenshot: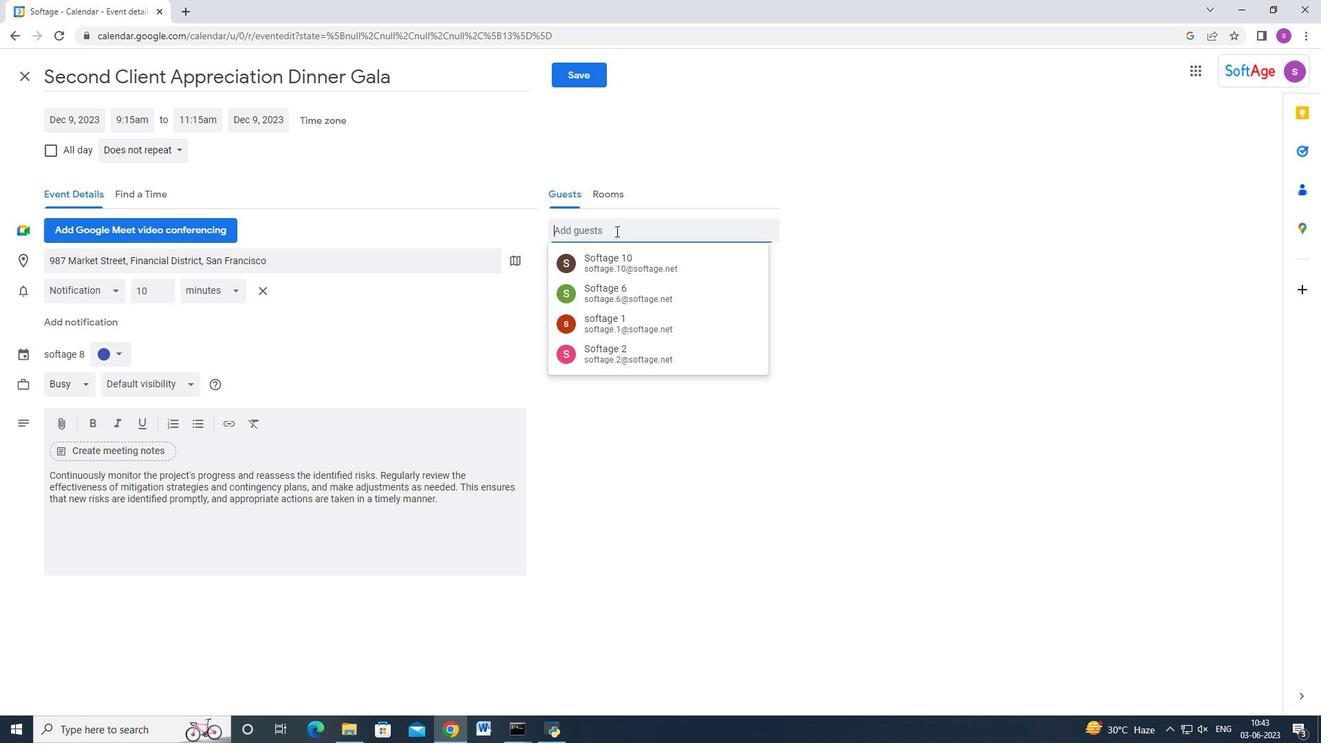 
Action: Key pressed softage.10<Key.shift_r>@softage.net<Key.enter>softage.6<Key.shift_r>@softage.net<Key.enter>
Screenshot: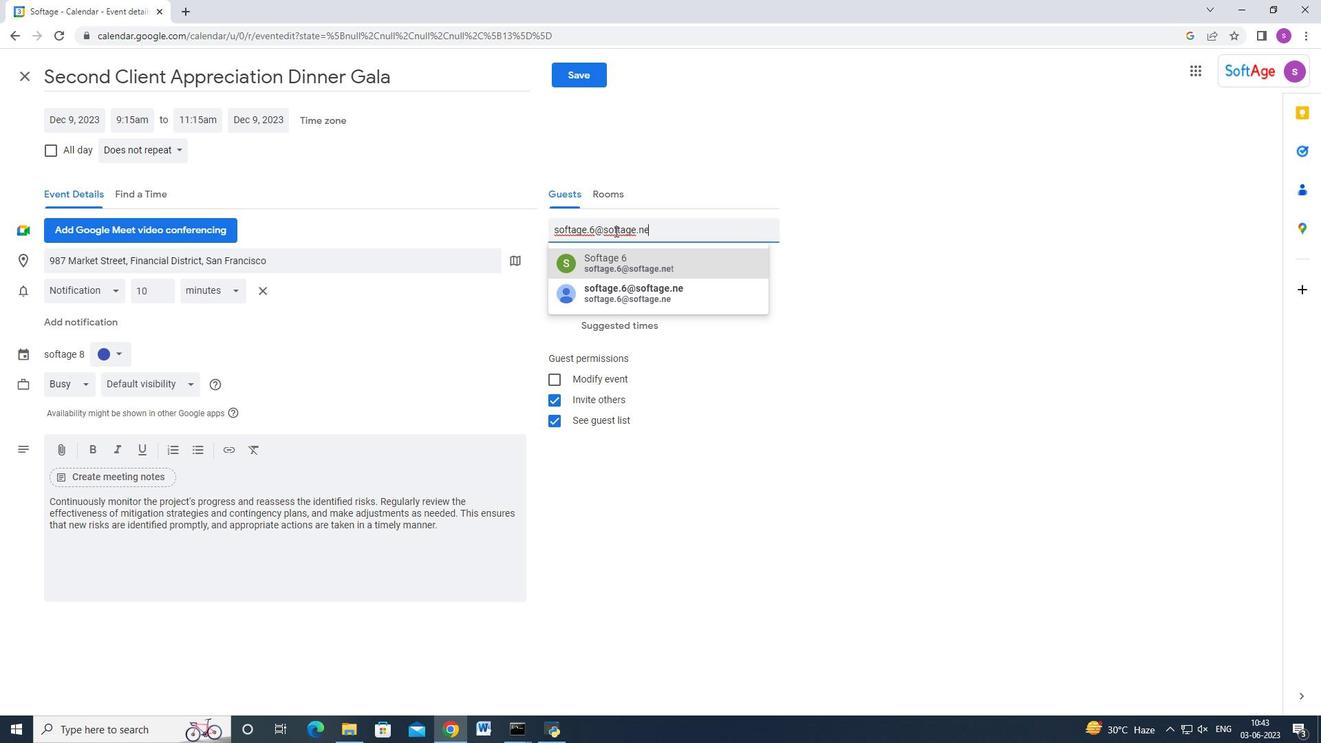 
Action: Mouse moved to (582, 77)
Screenshot: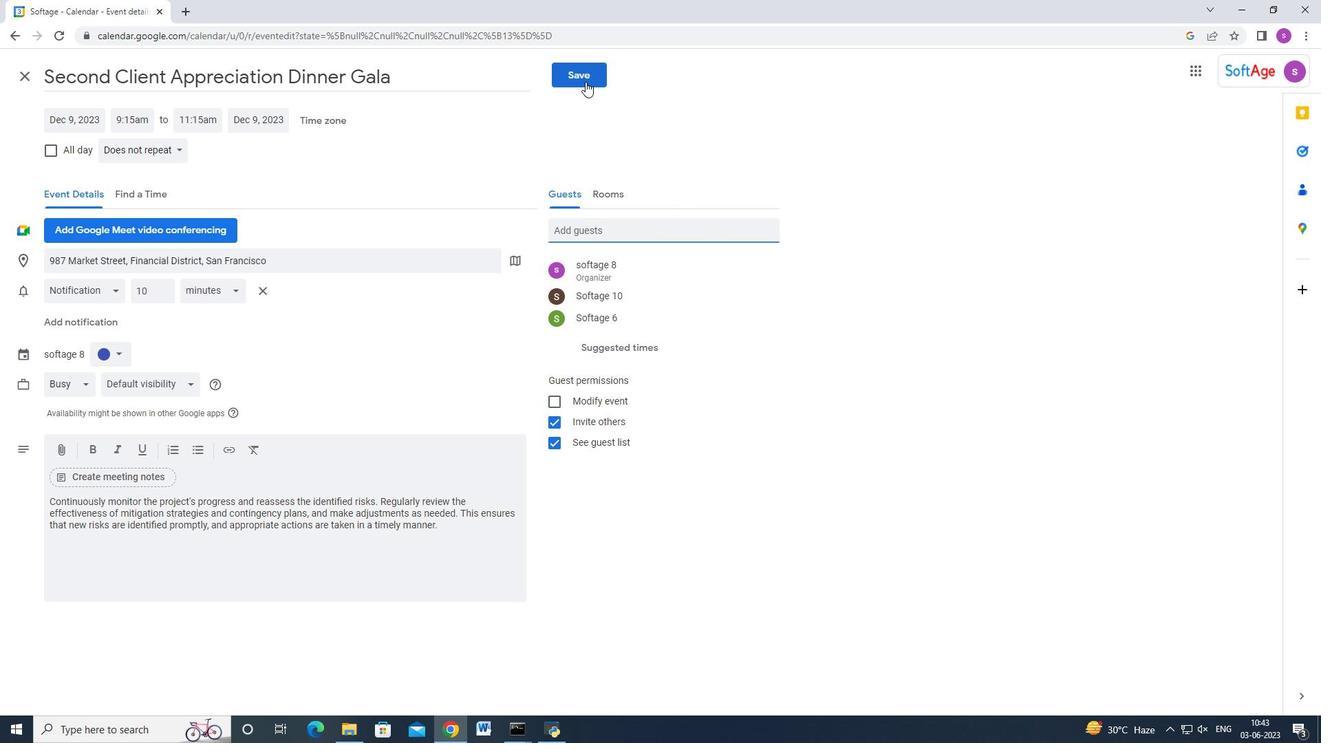 
Action: Mouse pressed left at (582, 77)
Screenshot: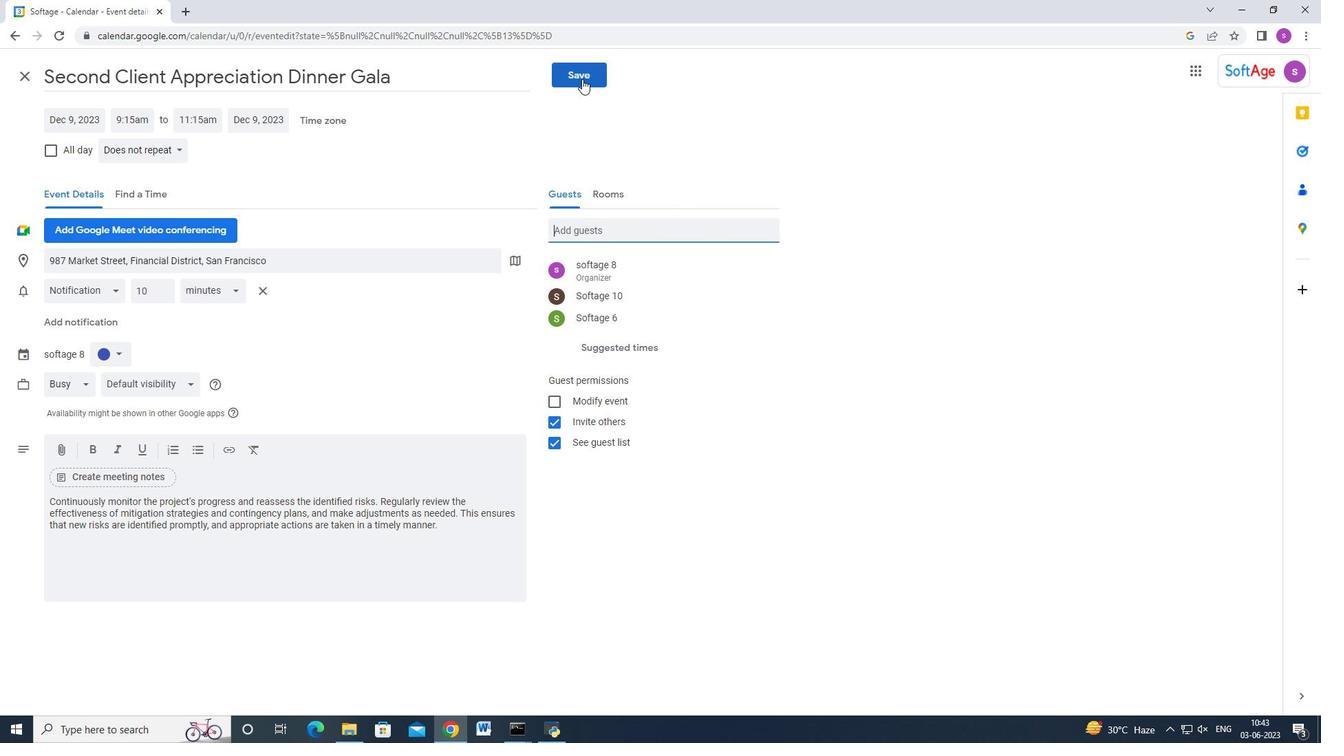 
Action: Mouse moved to (737, 420)
Screenshot: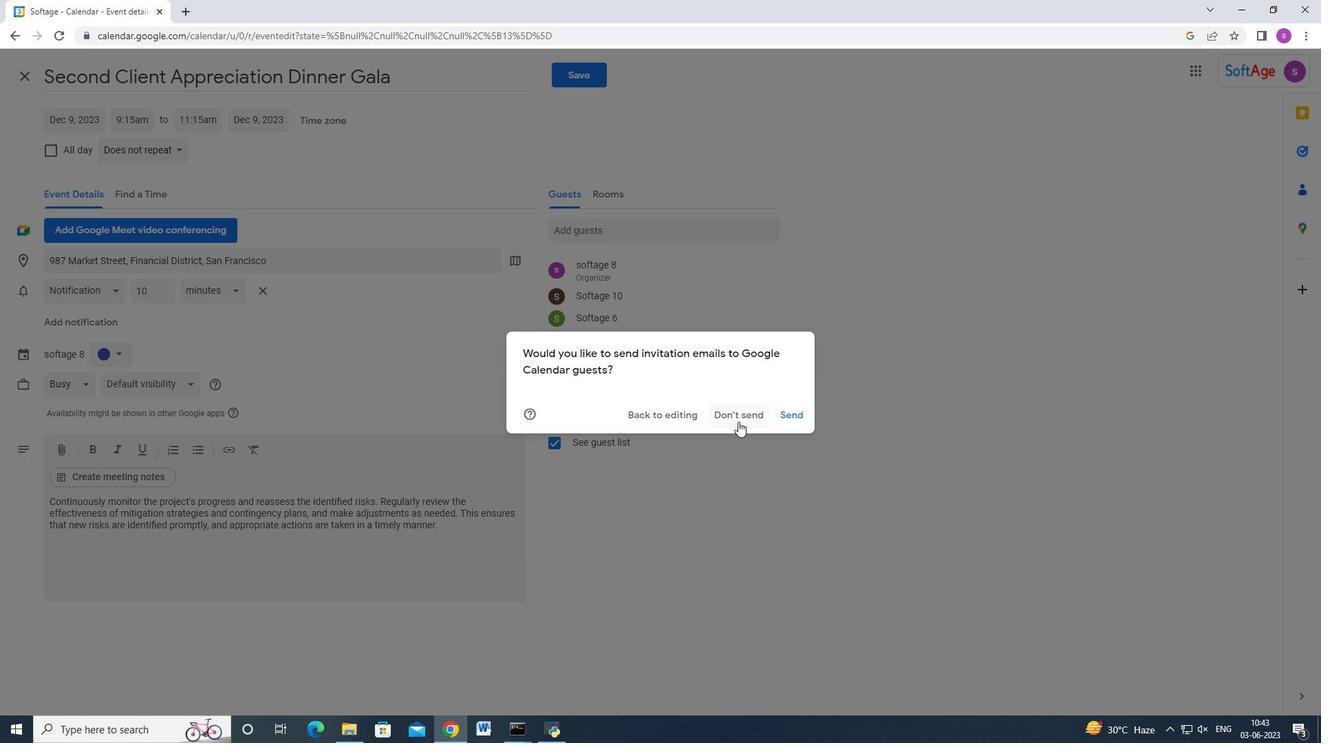 
